 Task: Assign Ayush98111@gmail.com as Assignee of Child Issue ChildIssue0000000225 of Issue Issue0000000113 in Backlog  in Scrum Project Project0000000023 in Jira. Assign Mailaustralia7@gmail.com as Assignee of Child Issue ChildIssue0000000226 of Issue Issue0000000113 in Backlog  in Scrum Project Project0000000023 in Jira. Assign Mailaustralia7@gmail.com as Assignee of Child Issue ChildIssue0000000227 of Issue Issue0000000114 in Backlog  in Scrum Project Project0000000023 in Jira. Assign Mailaustralia7@gmail.com as Assignee of Child Issue ChildIssue0000000228 of Issue Issue0000000114 in Backlog  in Scrum Project Project0000000023 in Jira. Assign Mailaustralia7@gmail.com as Assignee of Child Issue ChildIssue0000000229 of Issue Issue0000000115 in Backlog  in Scrum Project Project0000000023 in Jira
Action: Mouse moved to (576, 391)
Screenshot: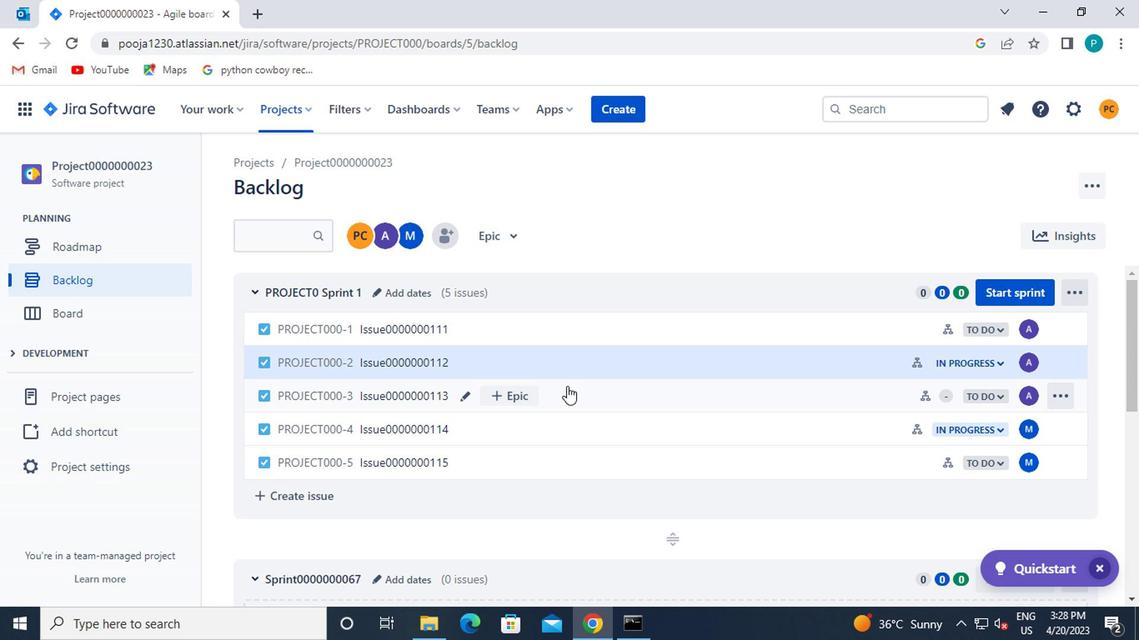 
Action: Mouse pressed left at (576, 391)
Screenshot: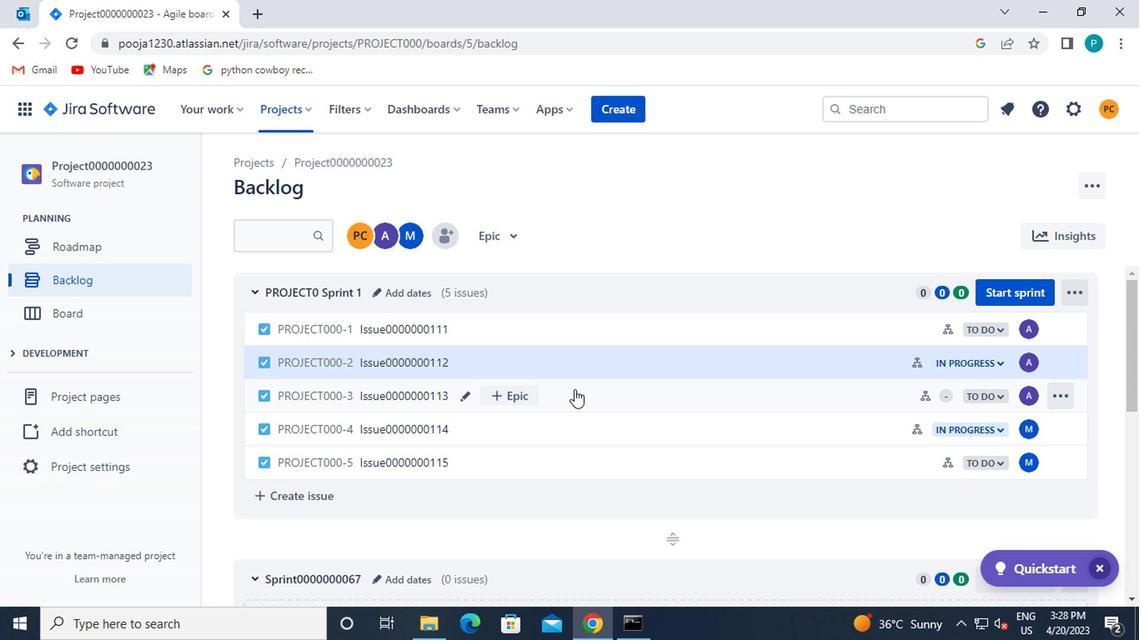 
Action: Mouse moved to (835, 361)
Screenshot: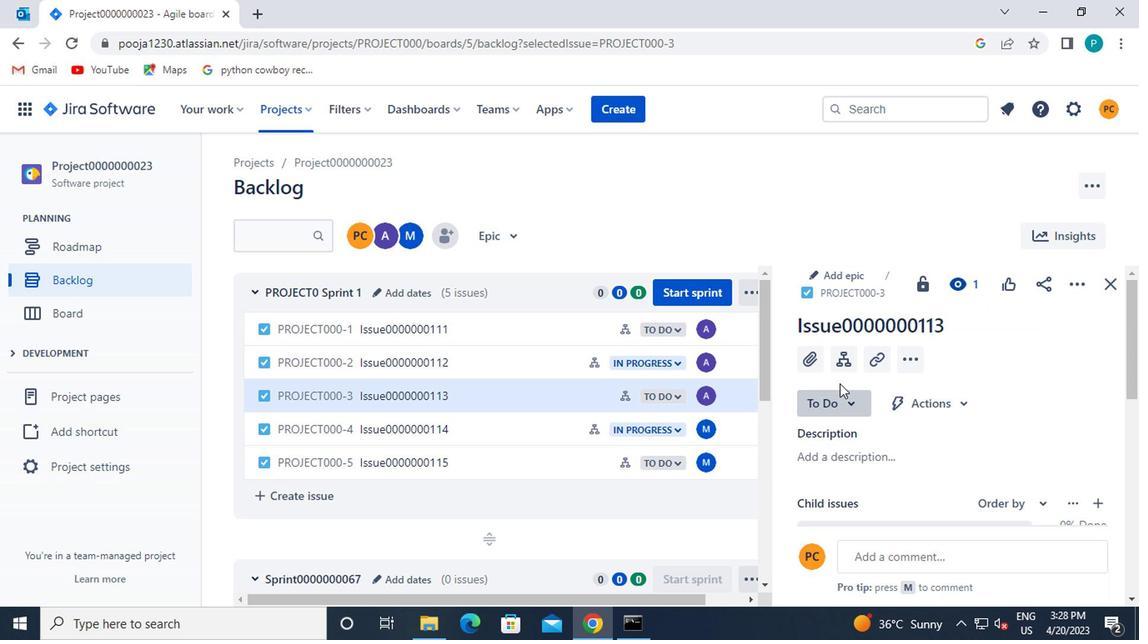 
Action: Mouse pressed left at (835, 361)
Screenshot: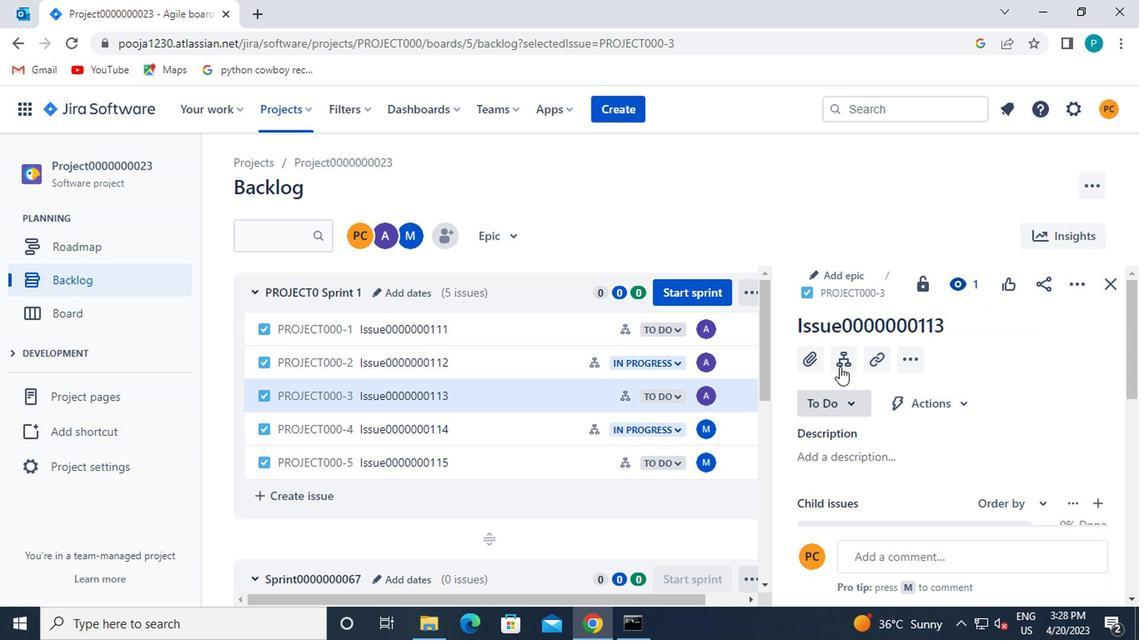 
Action: Mouse moved to (1051, 367)
Screenshot: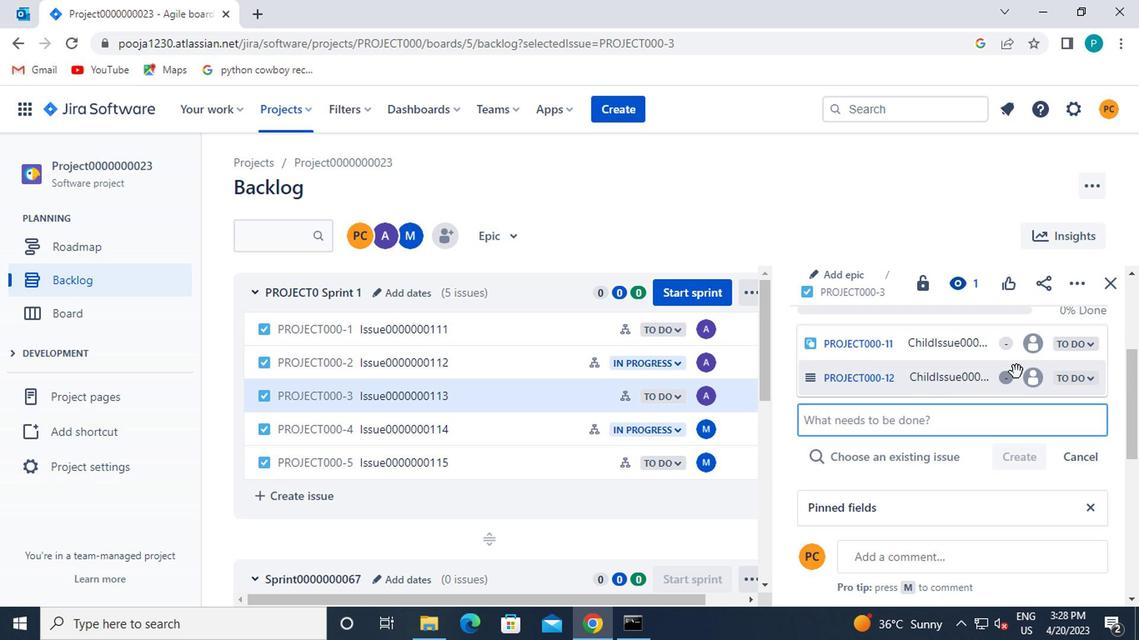 
Action: Mouse scrolled (1051, 367) with delta (0, 0)
Screenshot: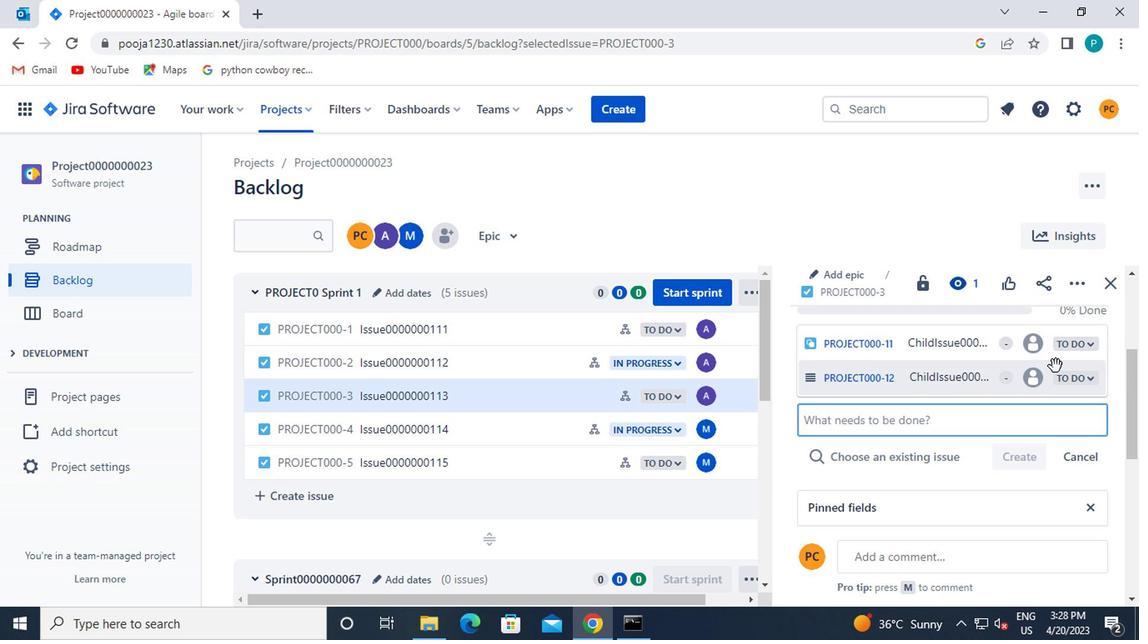 
Action: Mouse moved to (1089, 431)
Screenshot: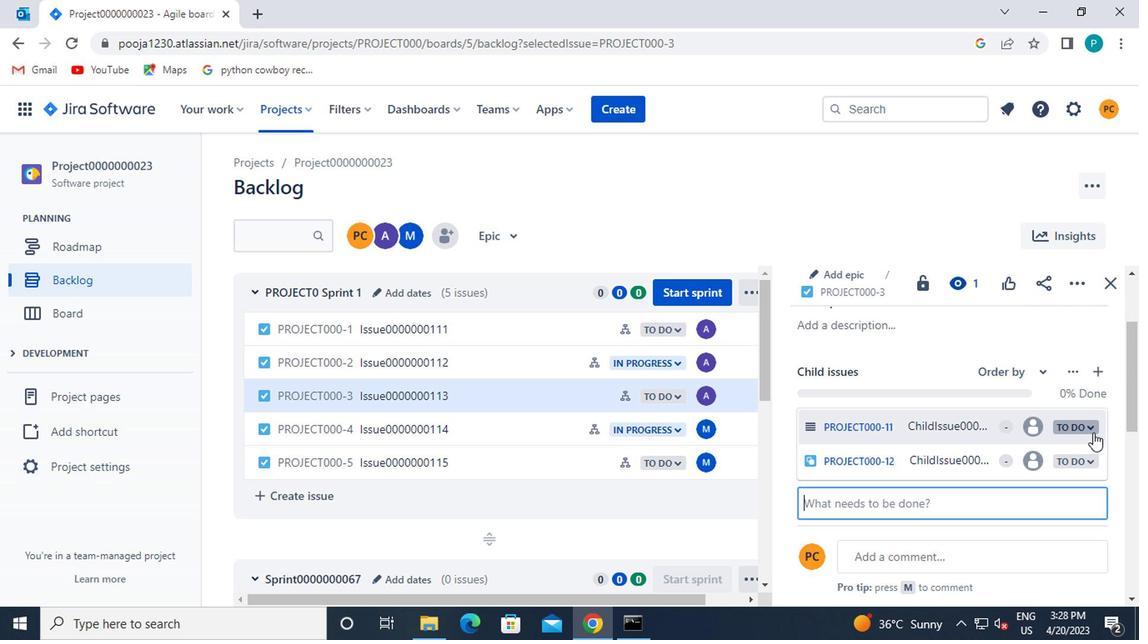 
Action: Mouse pressed left at (1089, 431)
Screenshot: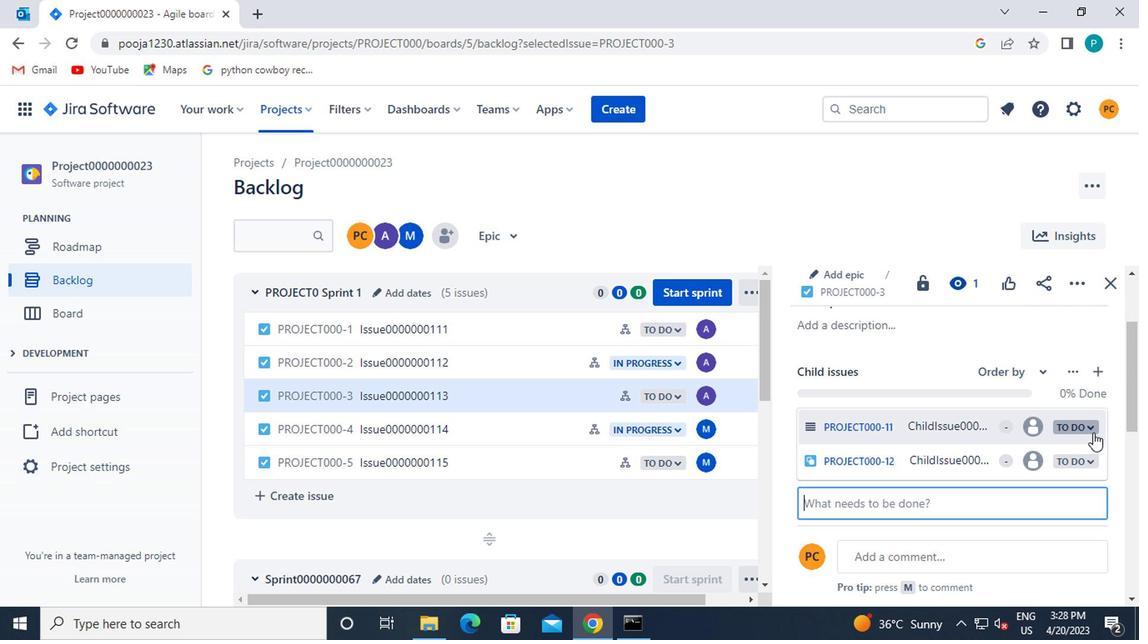 
Action: Mouse moved to (990, 490)
Screenshot: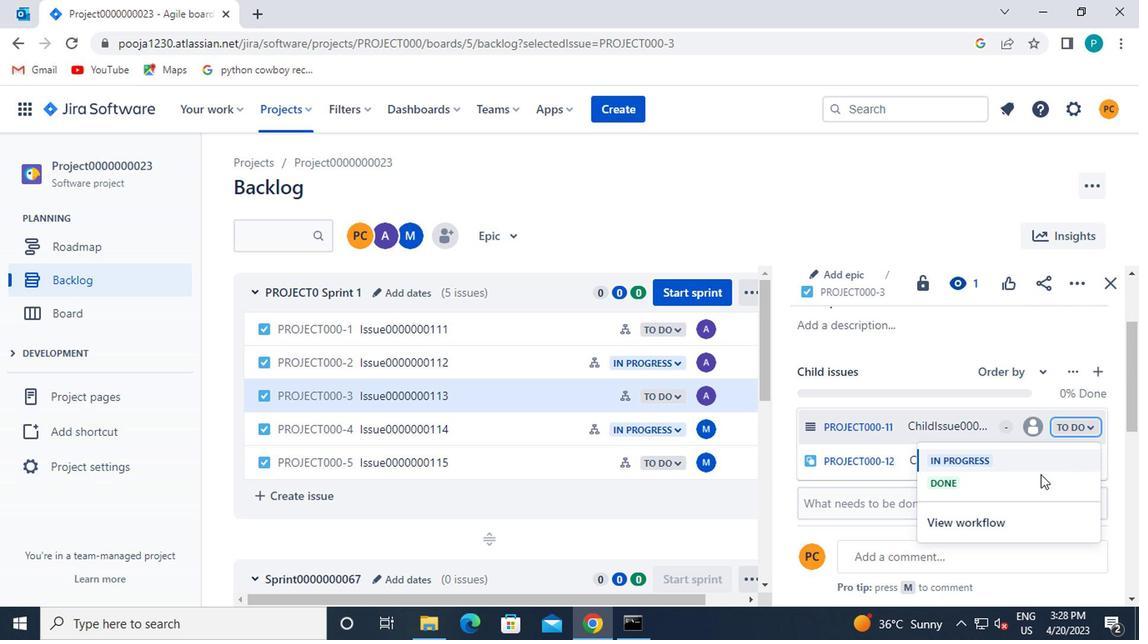 
Action: Mouse scrolled (990, 489) with delta (0, -1)
Screenshot: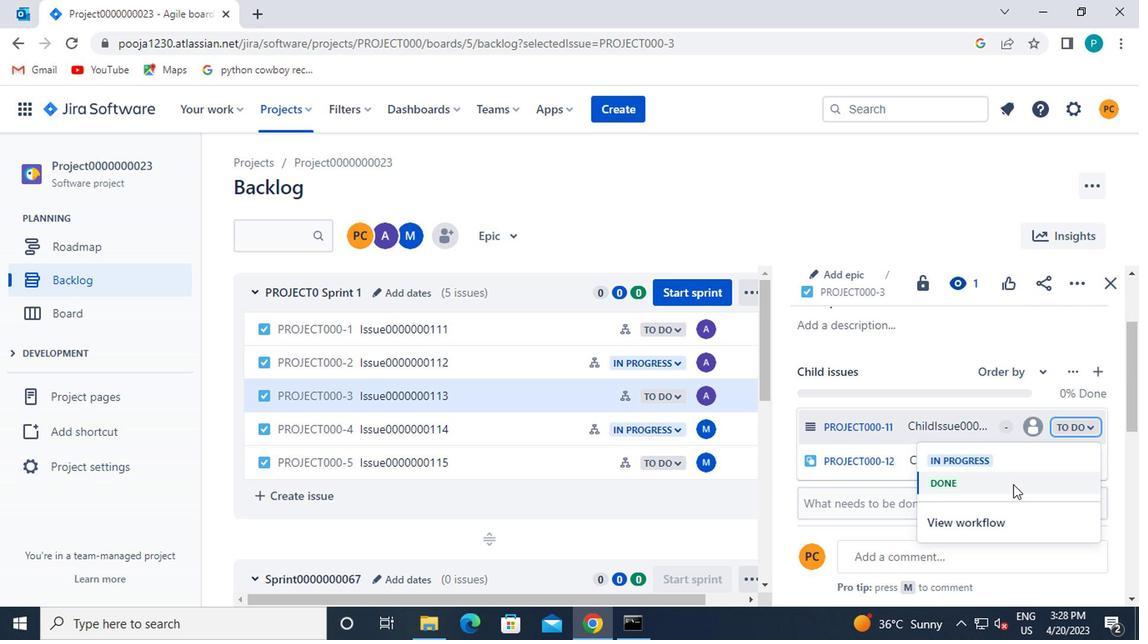 
Action: Mouse scrolled (990, 489) with delta (0, -1)
Screenshot: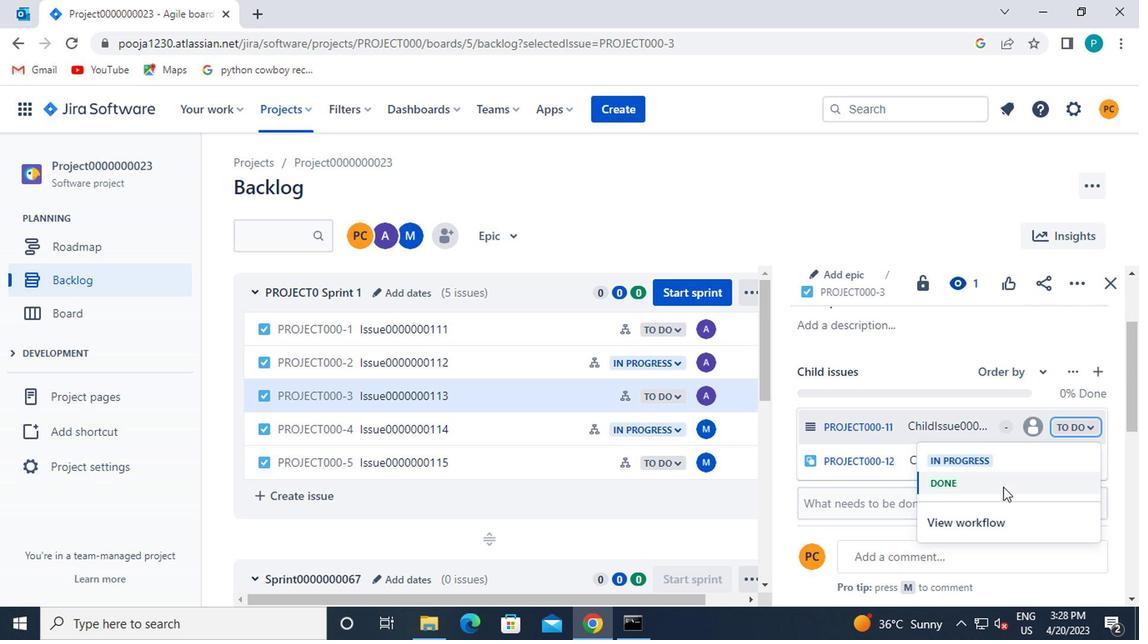 
Action: Mouse moved to (1035, 427)
Screenshot: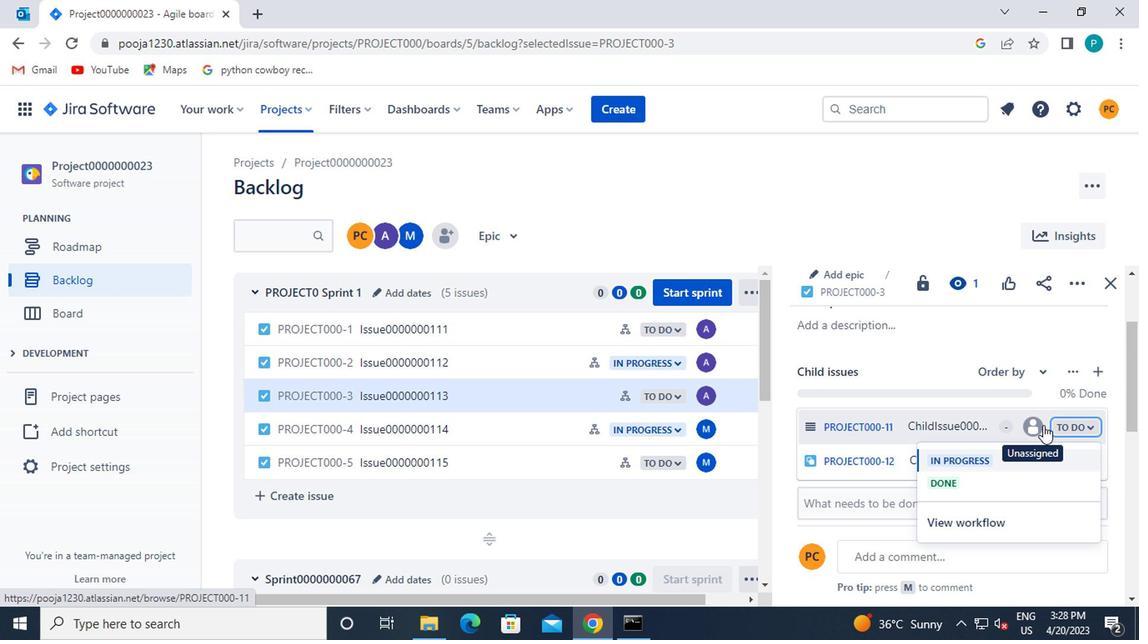 
Action: Mouse pressed left at (1035, 427)
Screenshot: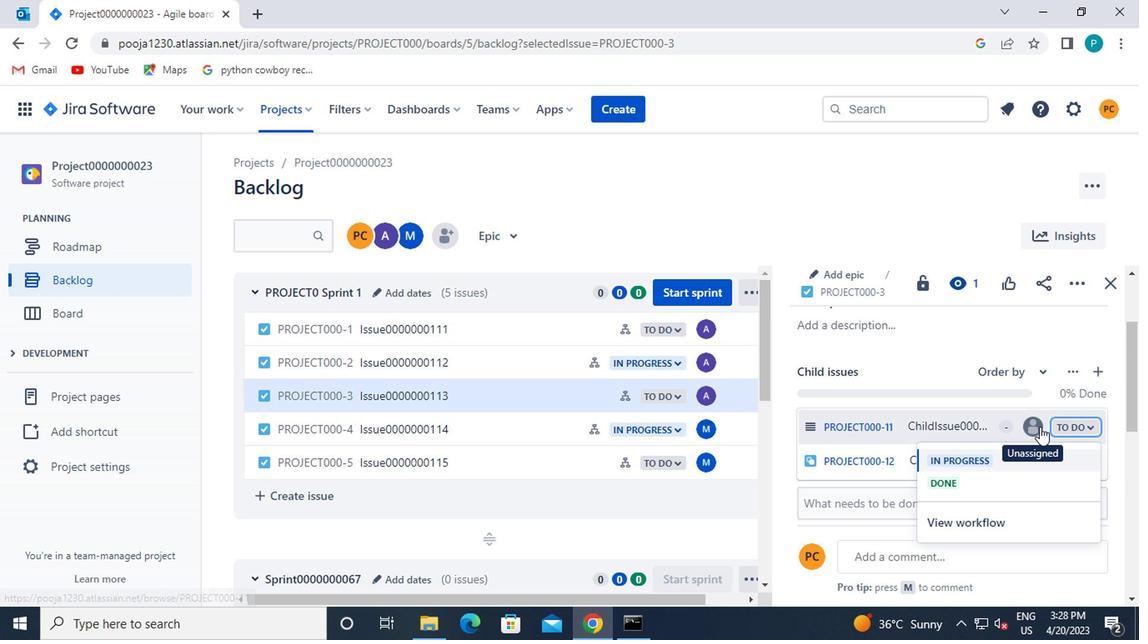 
Action: Mouse moved to (899, 452)
Screenshot: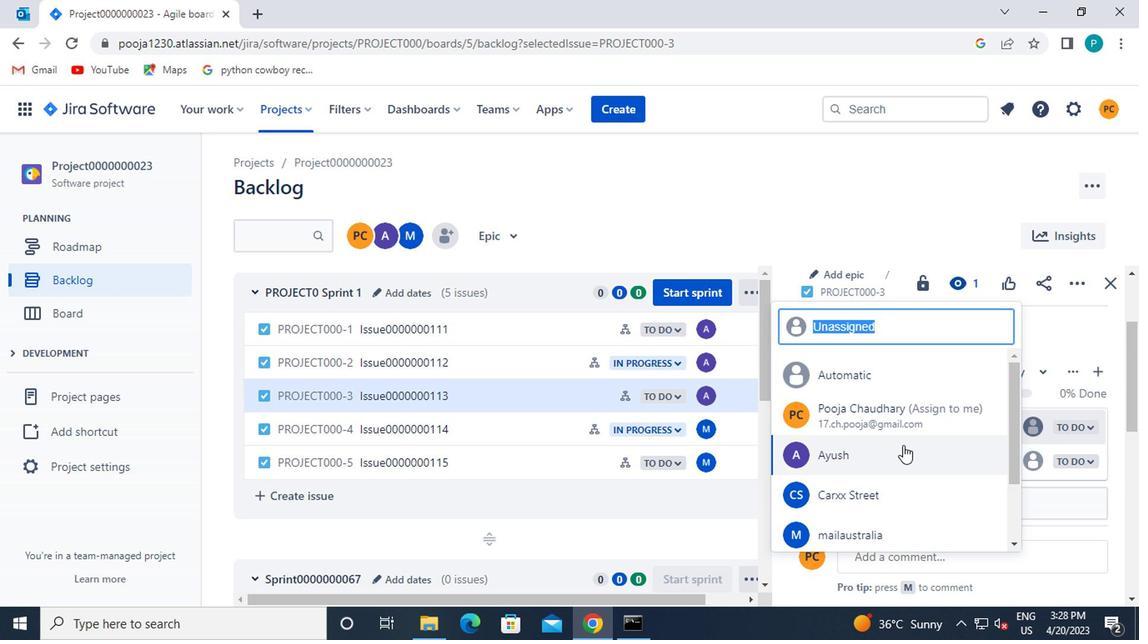 
Action: Mouse pressed left at (899, 452)
Screenshot: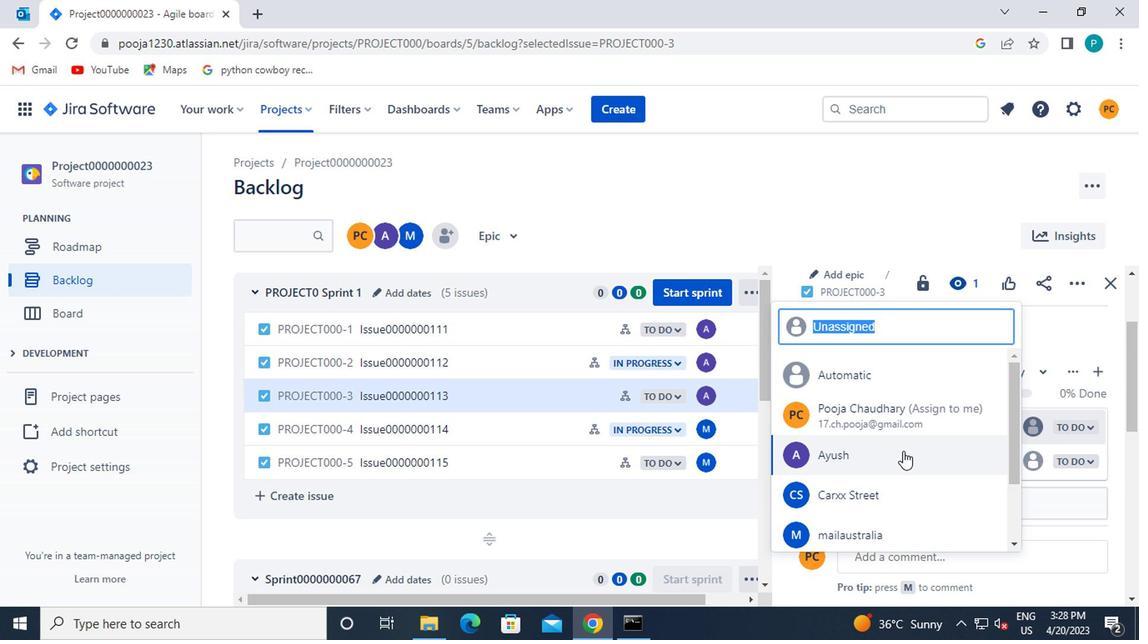 
Action: Mouse moved to (1022, 462)
Screenshot: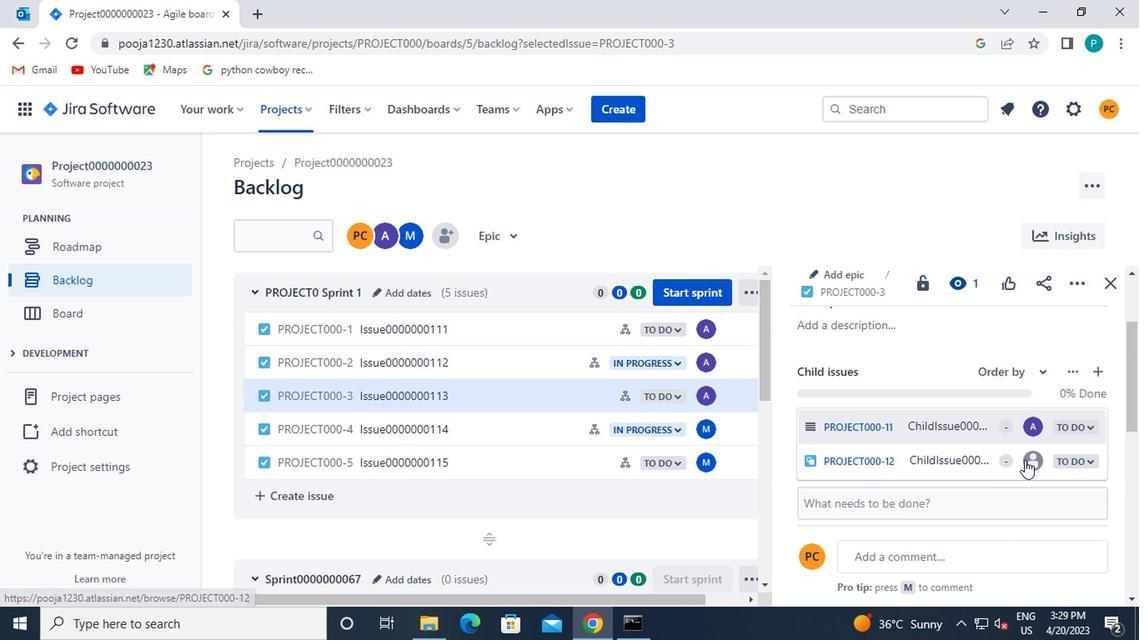 
Action: Mouse pressed left at (1022, 462)
Screenshot: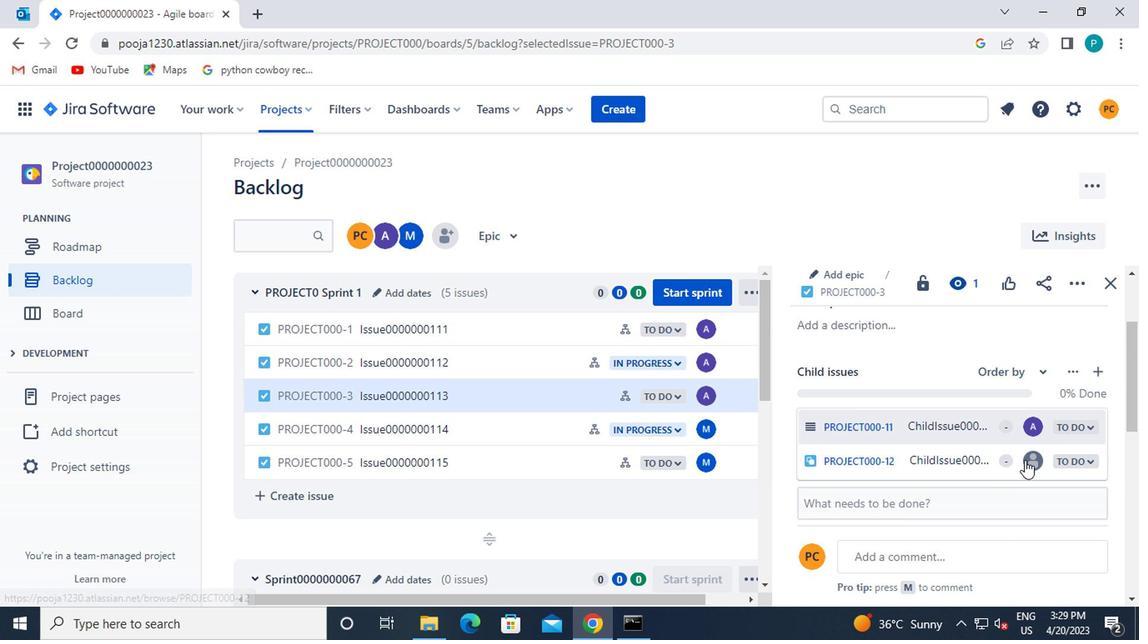 
Action: Mouse moved to (939, 462)
Screenshot: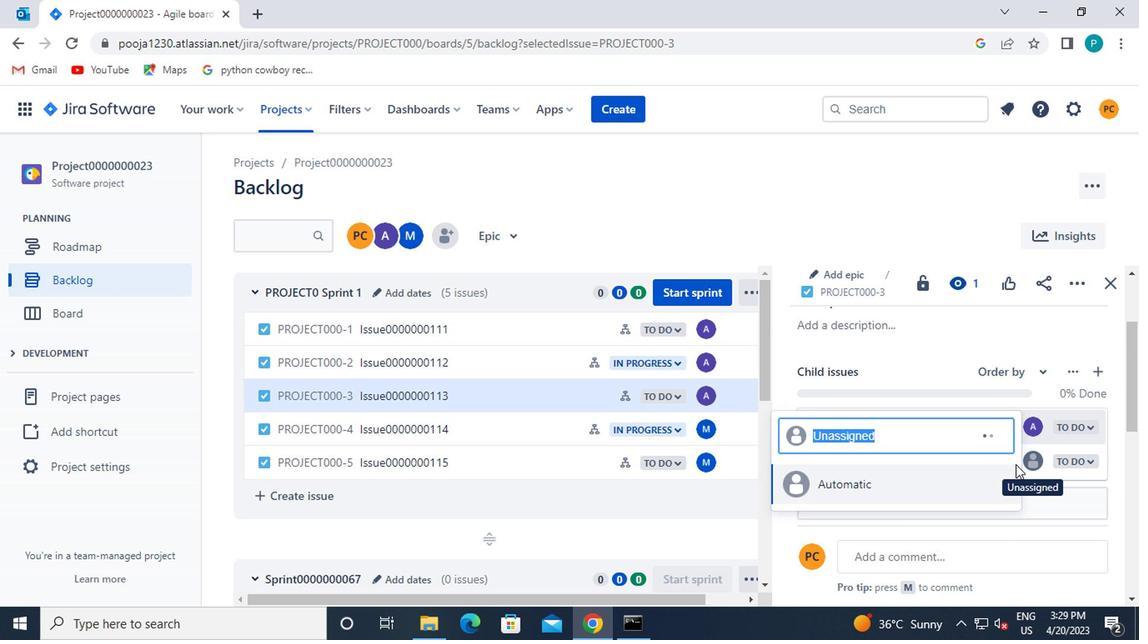 
Action: Mouse scrolled (939, 462) with delta (0, 0)
Screenshot: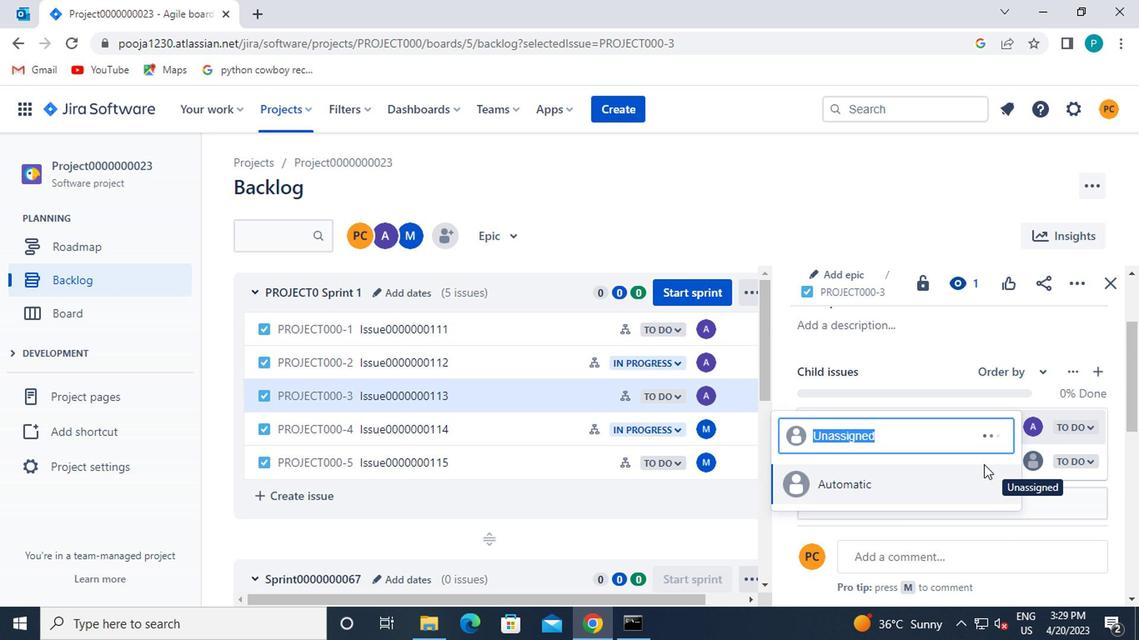 
Action: Mouse scrolled (939, 462) with delta (0, 0)
Screenshot: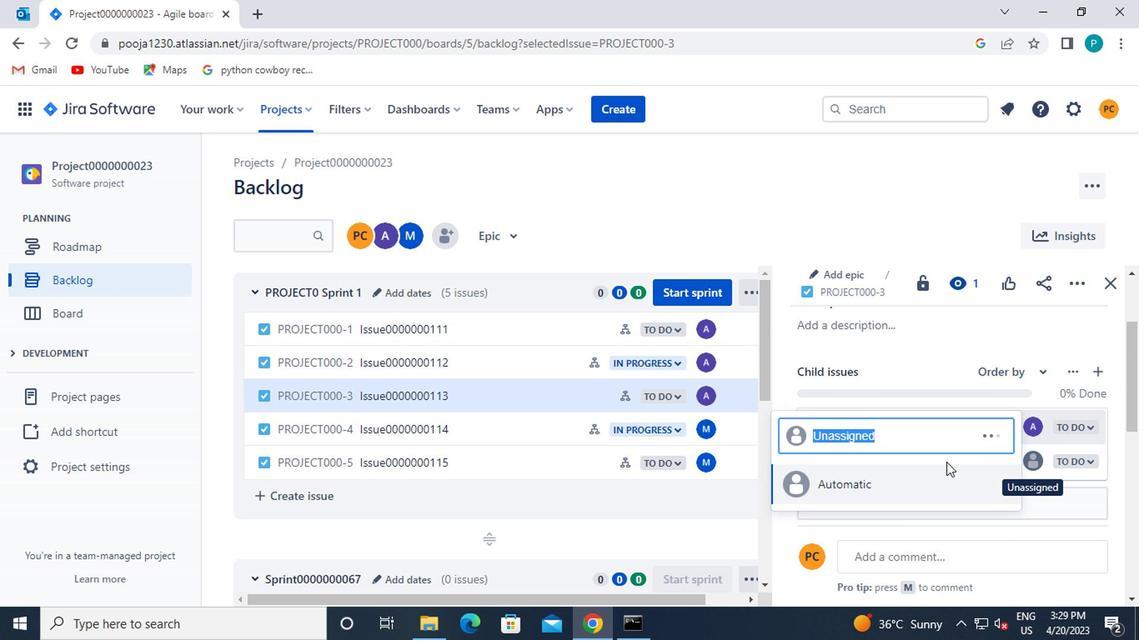 
Action: Mouse moved to (908, 484)
Screenshot: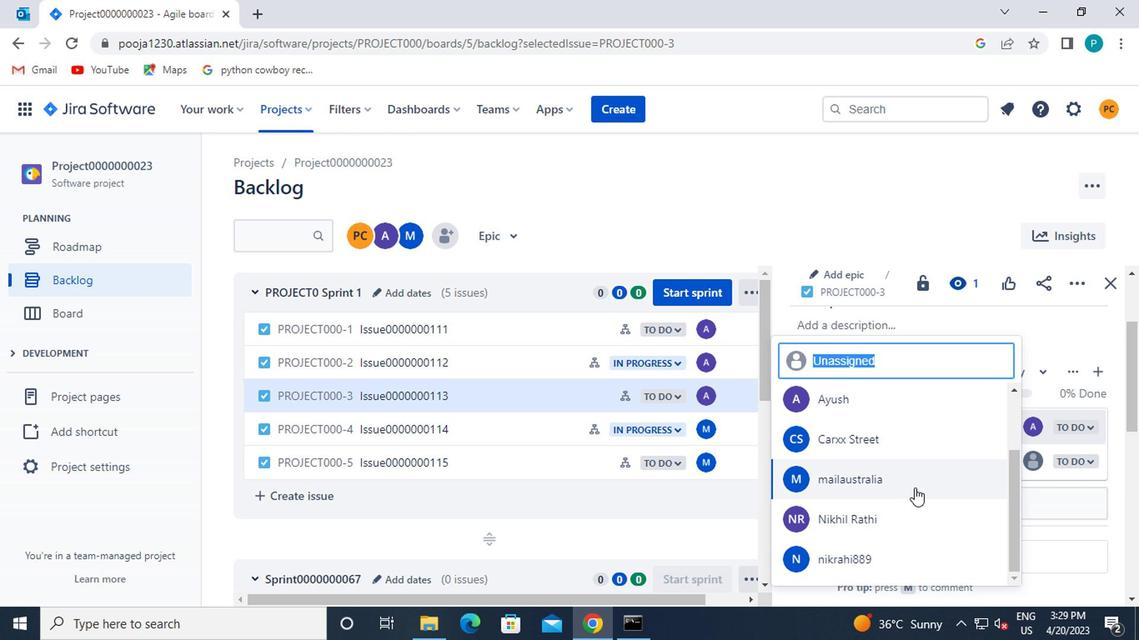 
Action: Mouse pressed left at (908, 484)
Screenshot: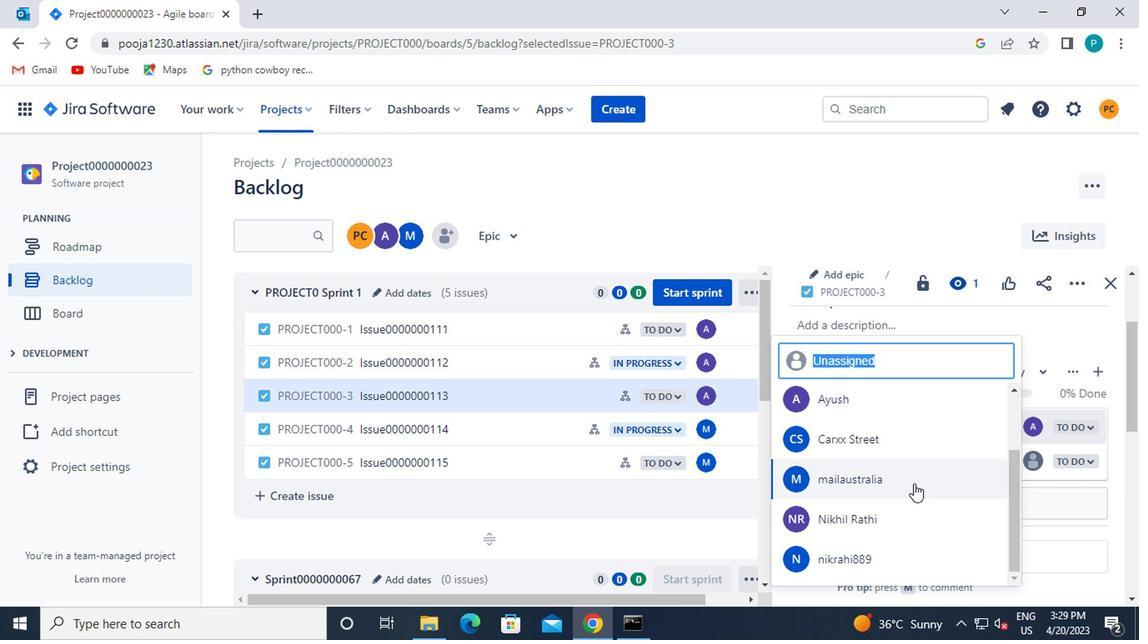 
Action: Mouse moved to (531, 430)
Screenshot: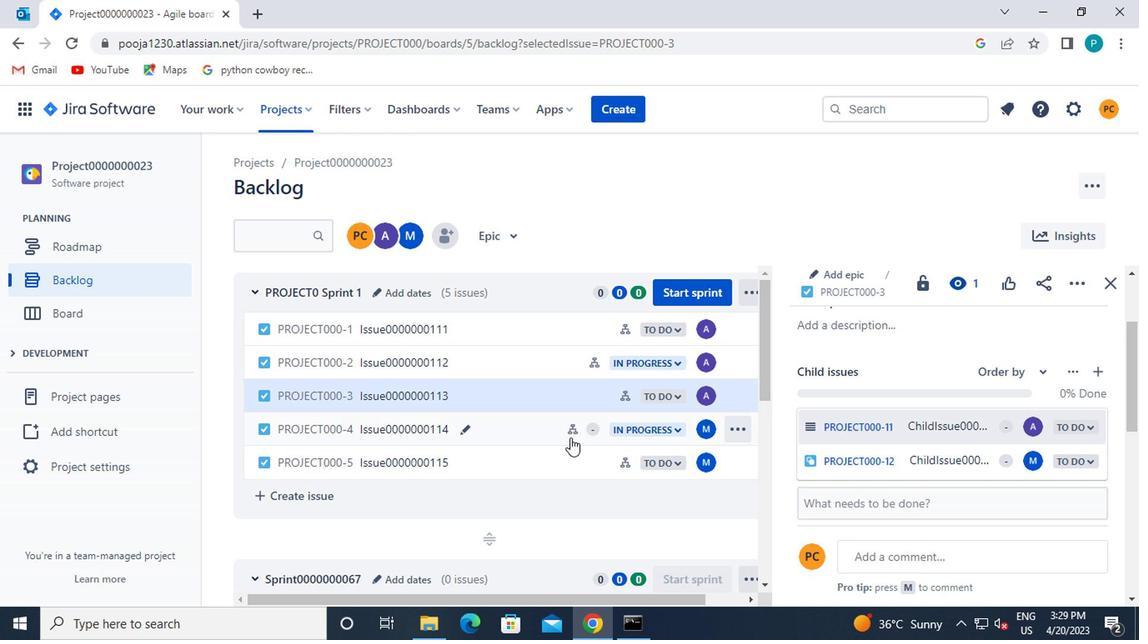 
Action: Mouse pressed left at (531, 430)
Screenshot: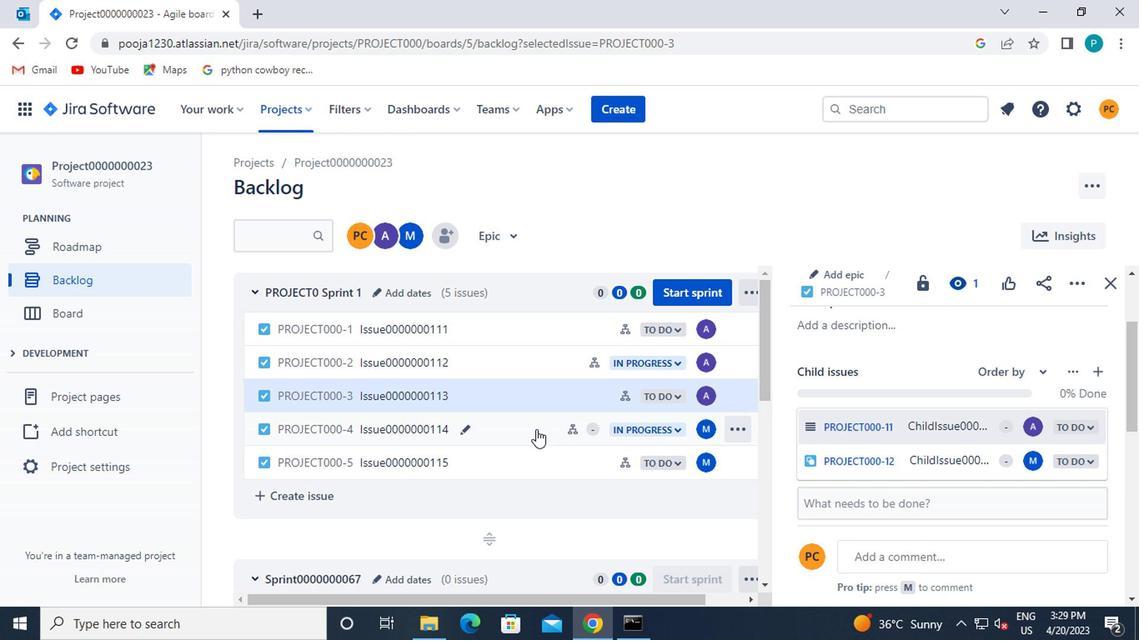 
Action: Mouse moved to (843, 366)
Screenshot: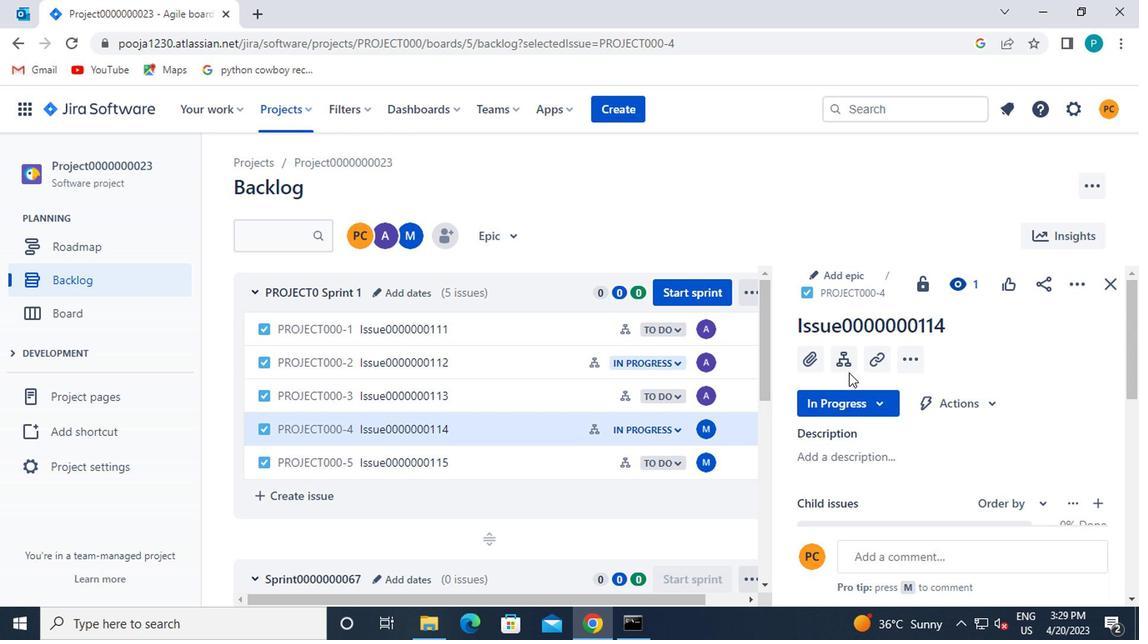 
Action: Mouse pressed left at (843, 366)
Screenshot: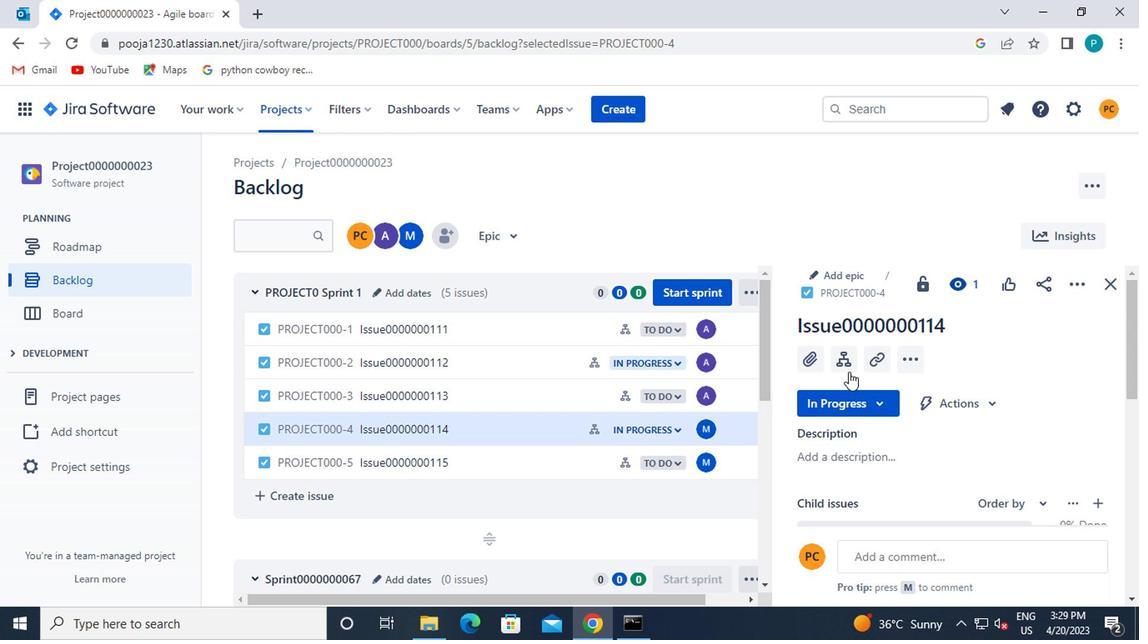 
Action: Mouse moved to (1026, 350)
Screenshot: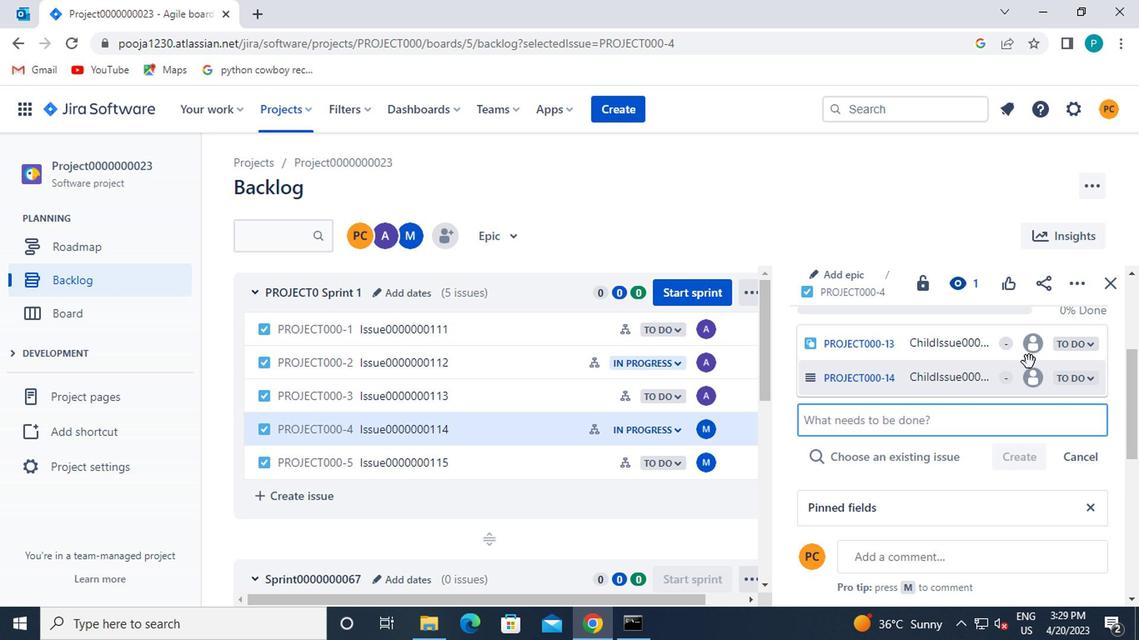 
Action: Mouse pressed left at (1026, 350)
Screenshot: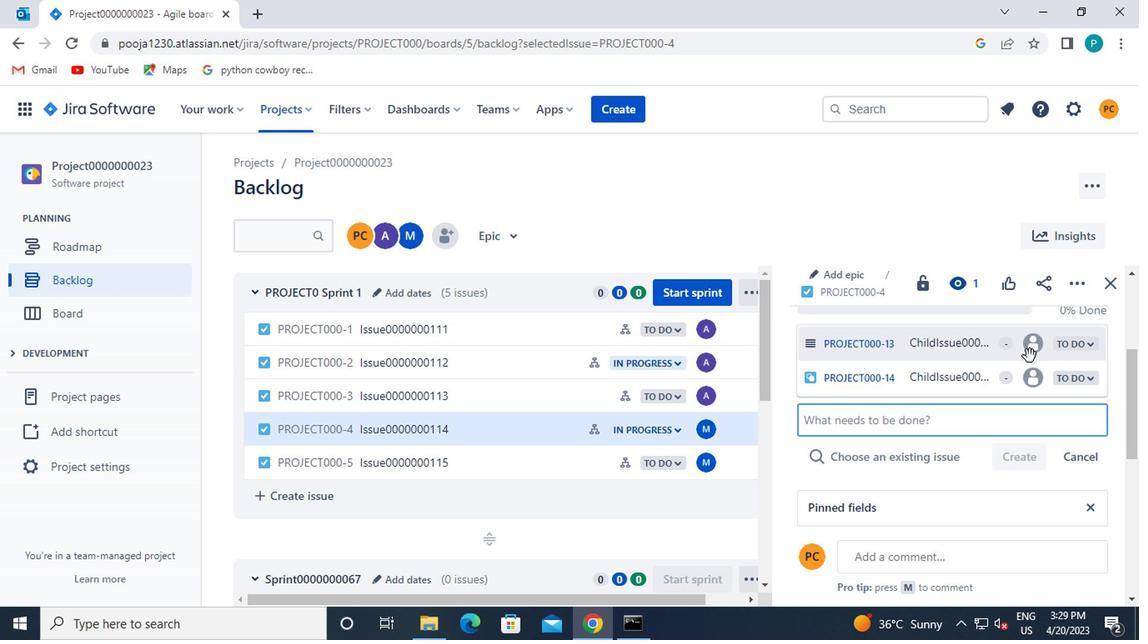 
Action: Mouse moved to (942, 376)
Screenshot: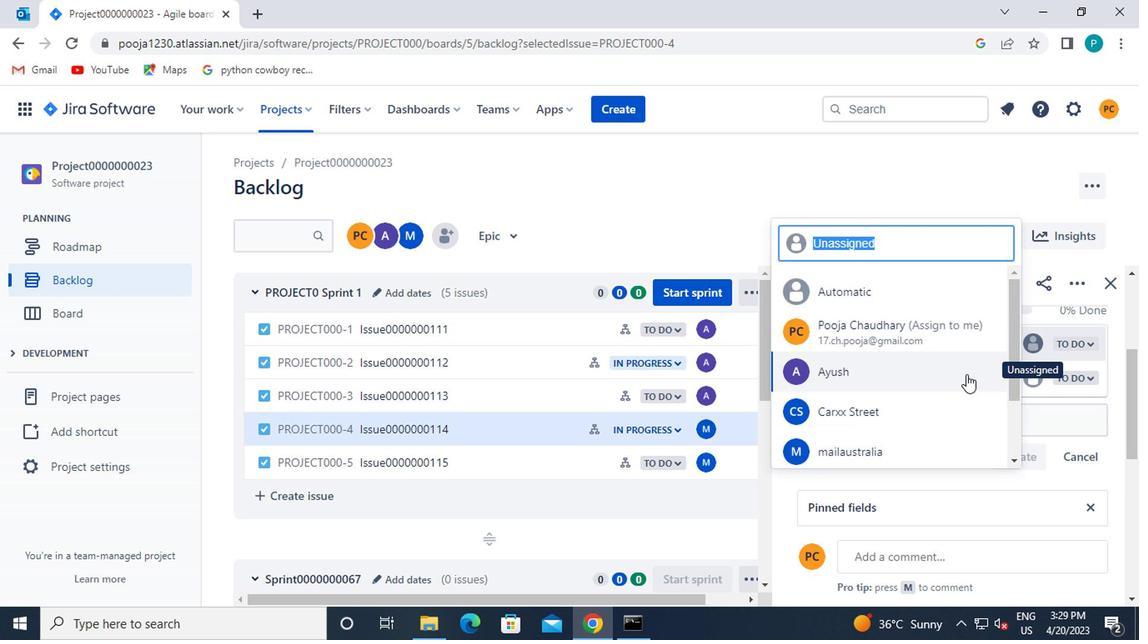
Action: Mouse scrolled (942, 375) with delta (0, 0)
Screenshot: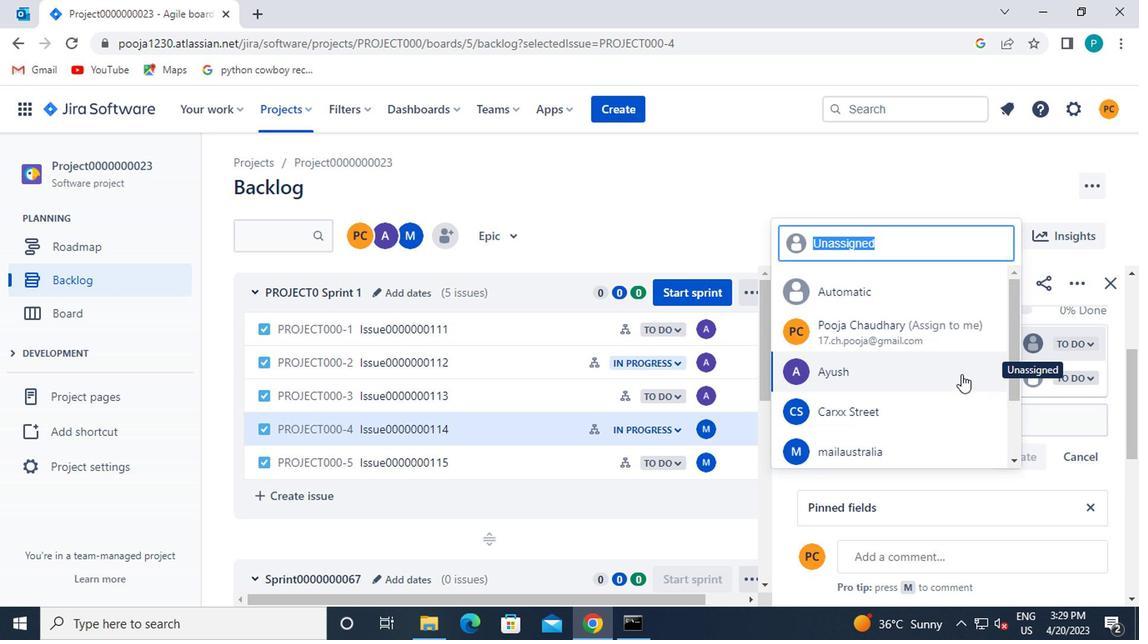 
Action: Mouse scrolled (942, 375) with delta (0, 0)
Screenshot: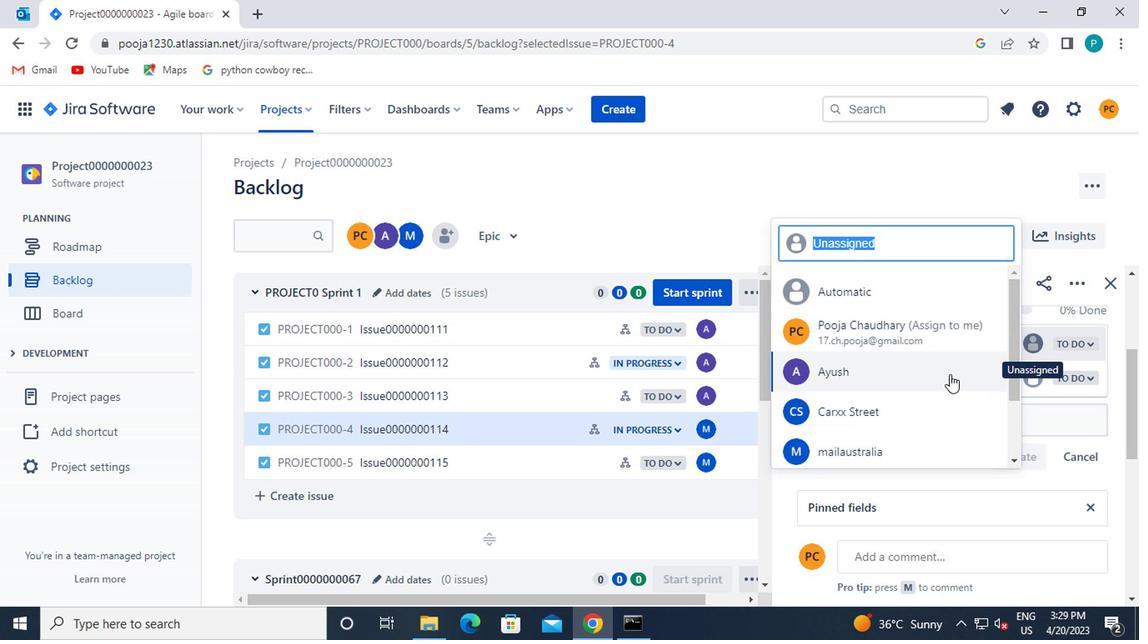 
Action: Mouse scrolled (942, 375) with delta (0, 0)
Screenshot: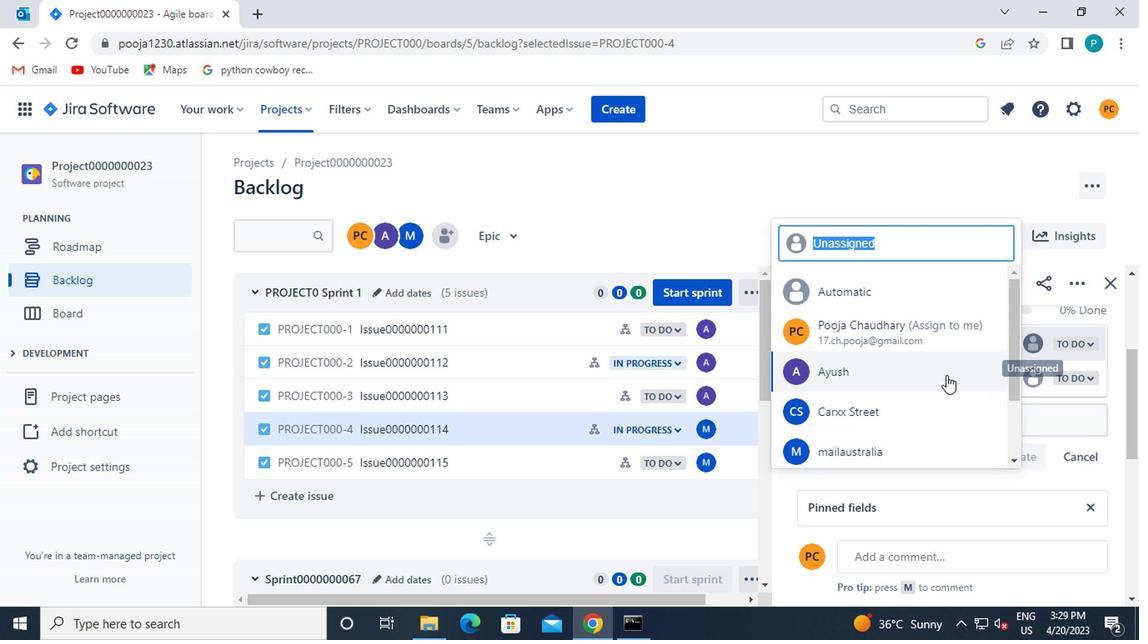 
Action: Mouse moved to (873, 367)
Screenshot: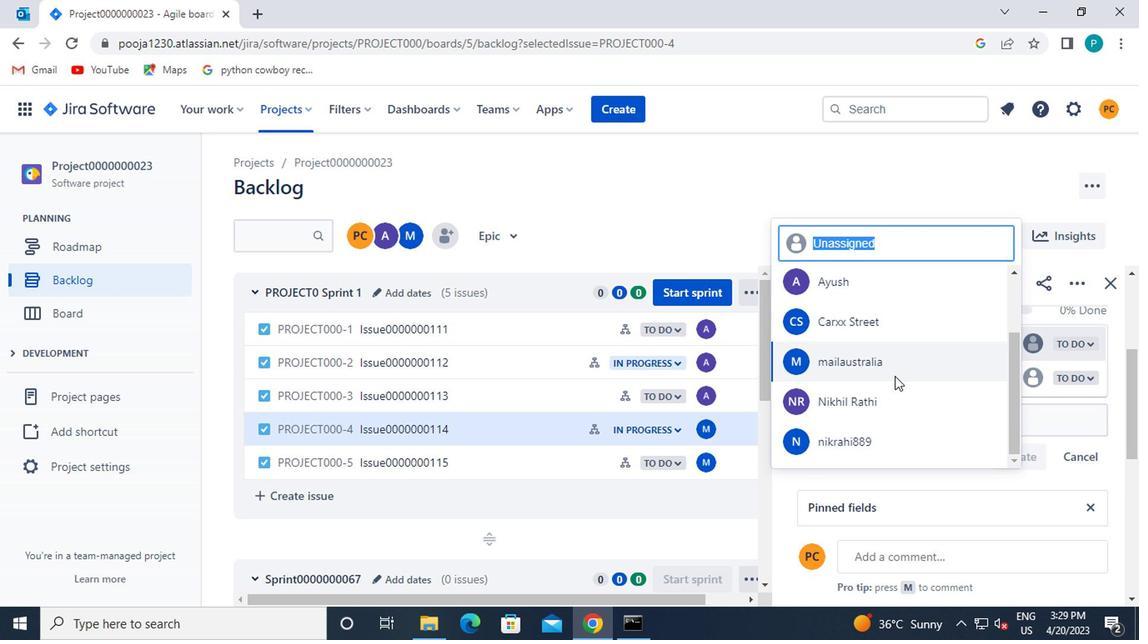 
Action: Mouse pressed left at (873, 367)
Screenshot: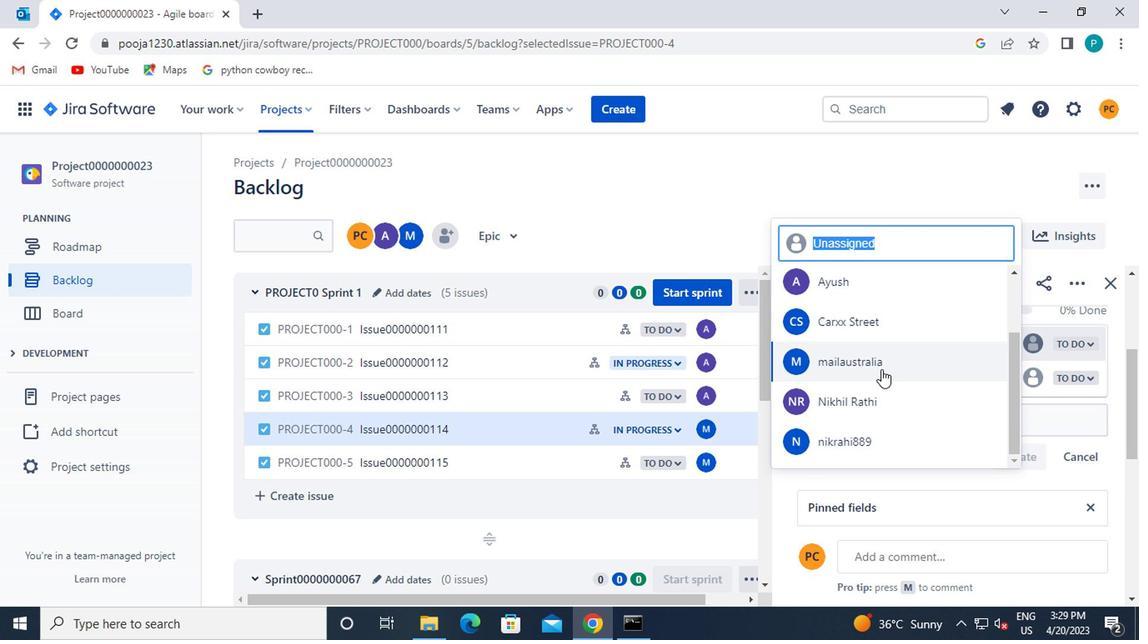 
Action: Mouse moved to (1034, 383)
Screenshot: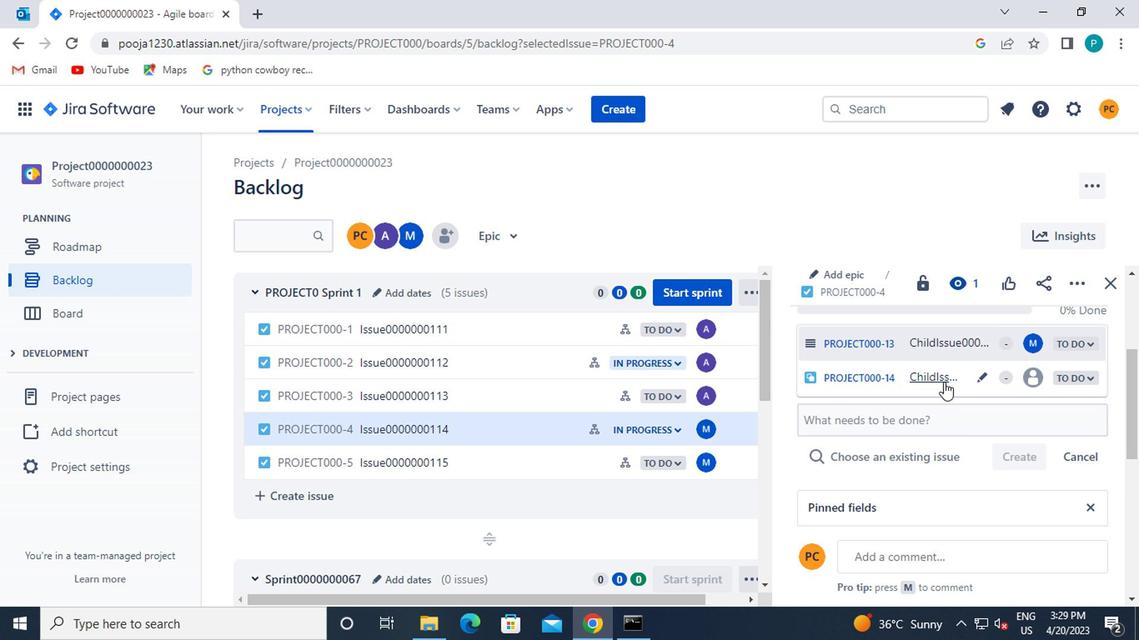 
Action: Mouse pressed left at (1034, 383)
Screenshot: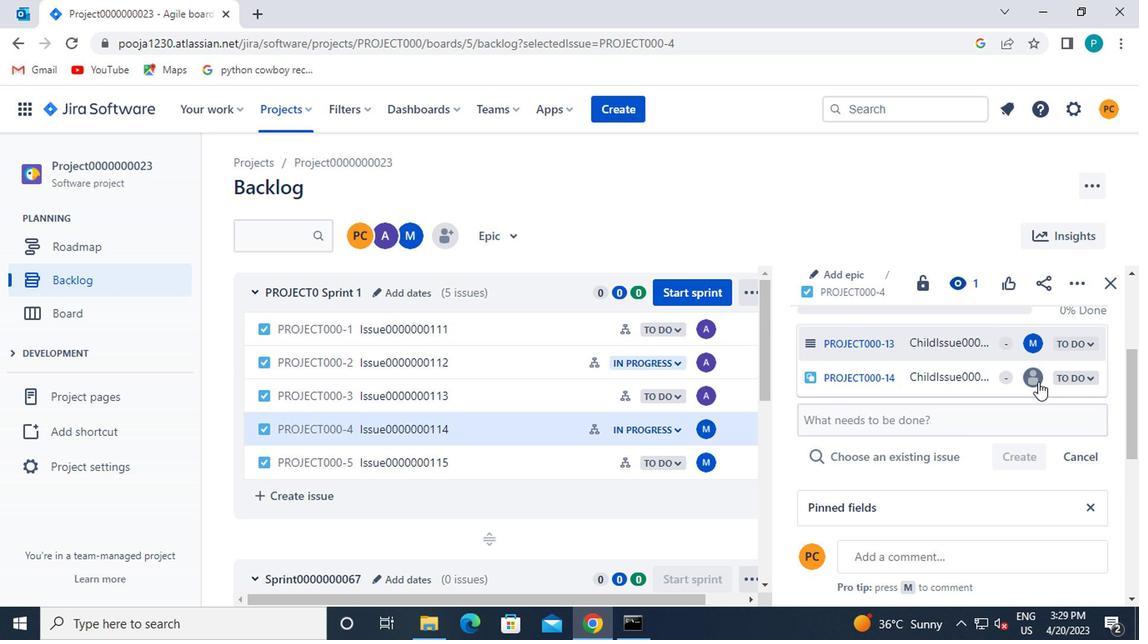 
Action: Mouse moved to (912, 391)
Screenshot: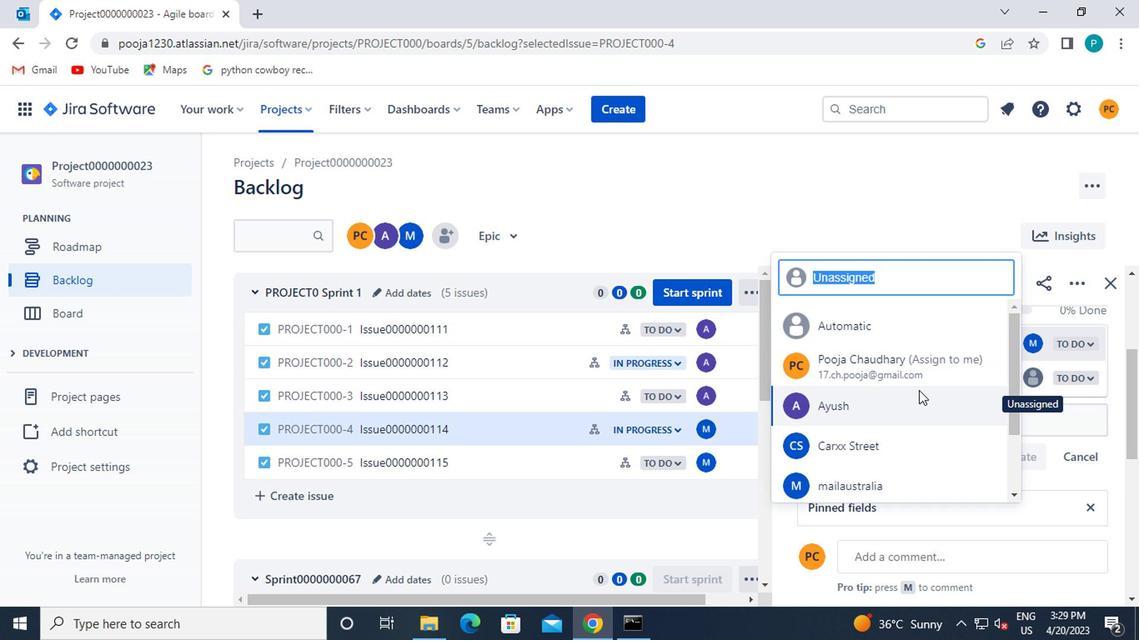 
Action: Mouse scrolled (912, 390) with delta (0, -1)
Screenshot: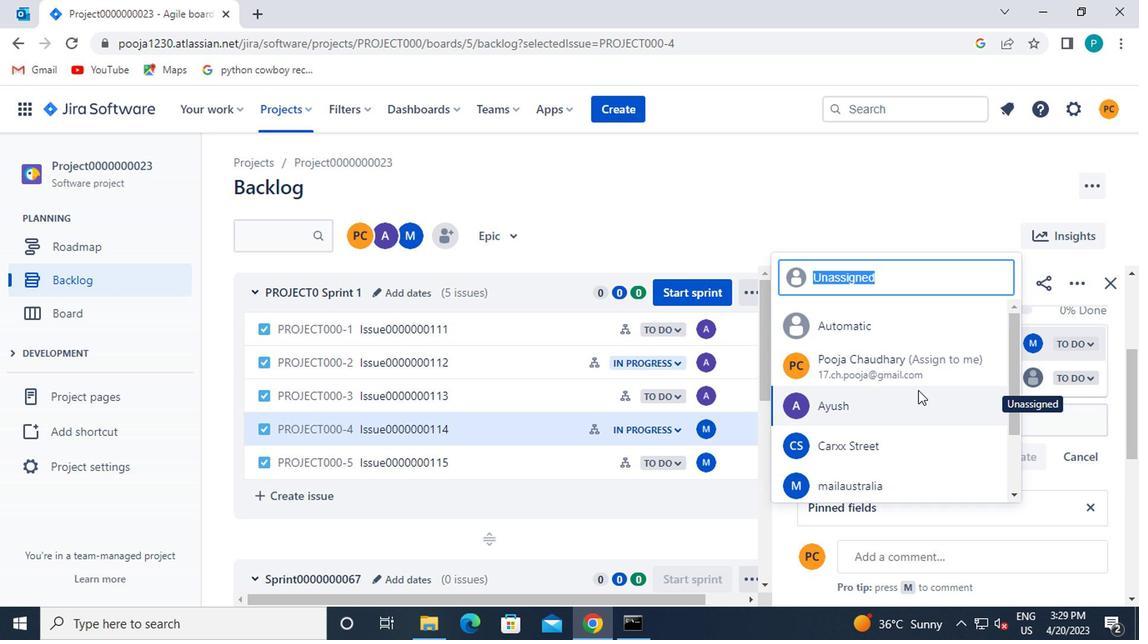 
Action: Mouse scrolled (912, 390) with delta (0, -1)
Screenshot: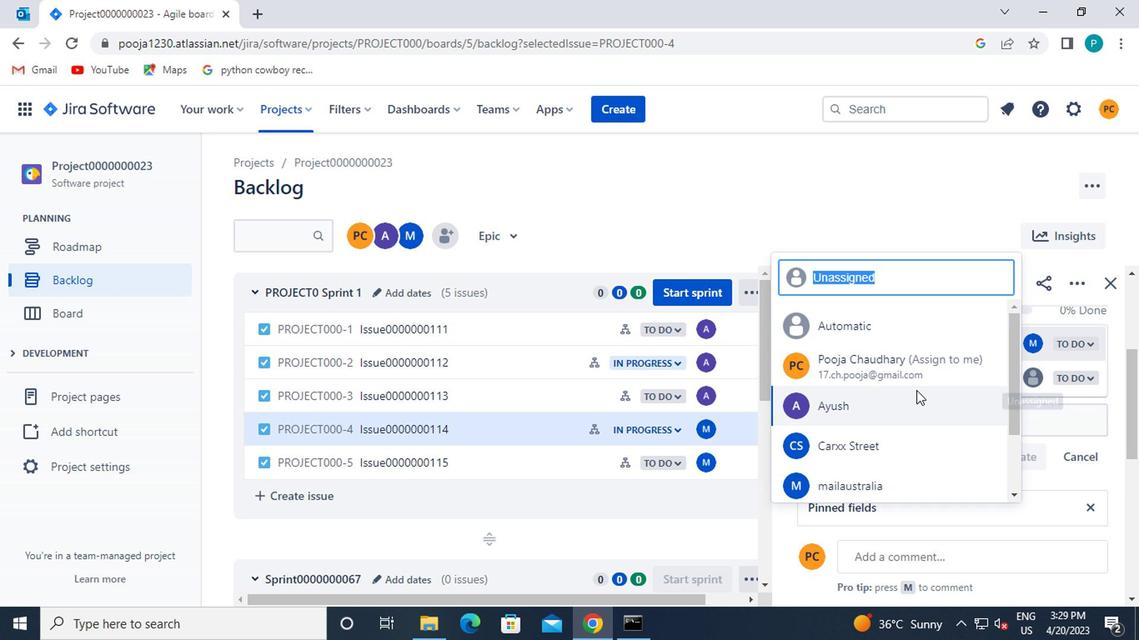 
Action: Mouse moved to (911, 396)
Screenshot: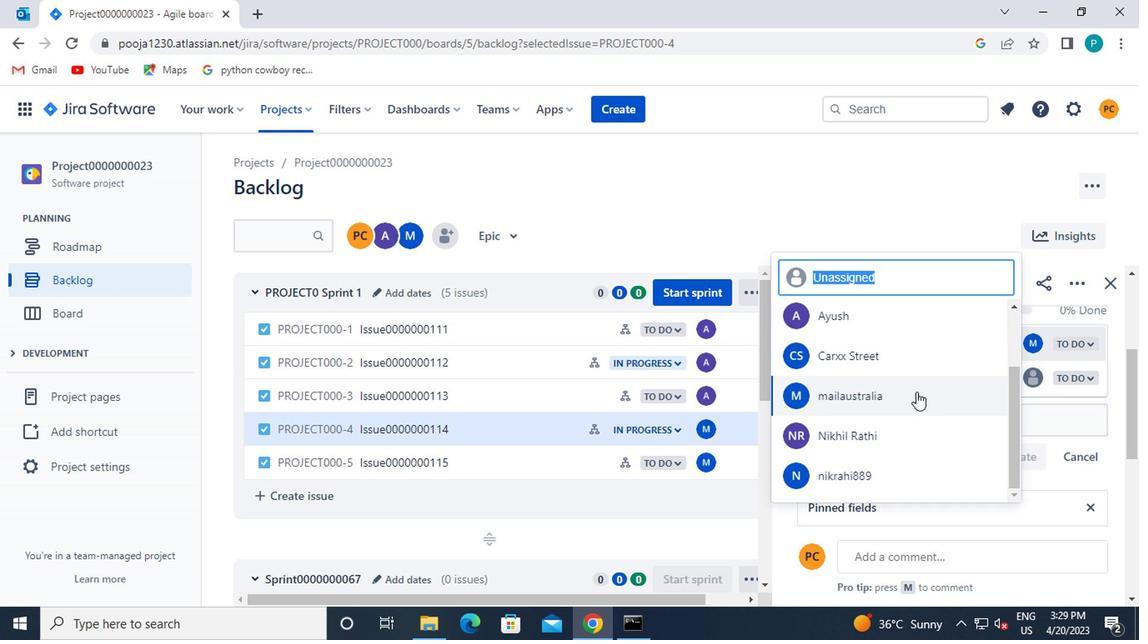 
Action: Mouse pressed left at (911, 396)
Screenshot: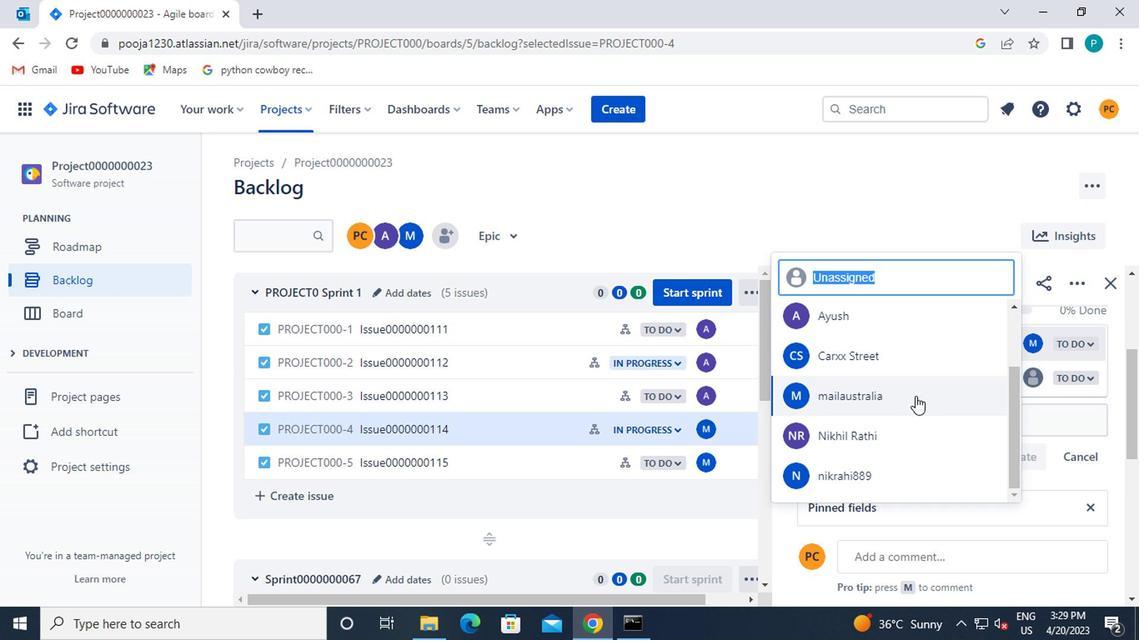 
Action: Mouse moved to (554, 463)
Screenshot: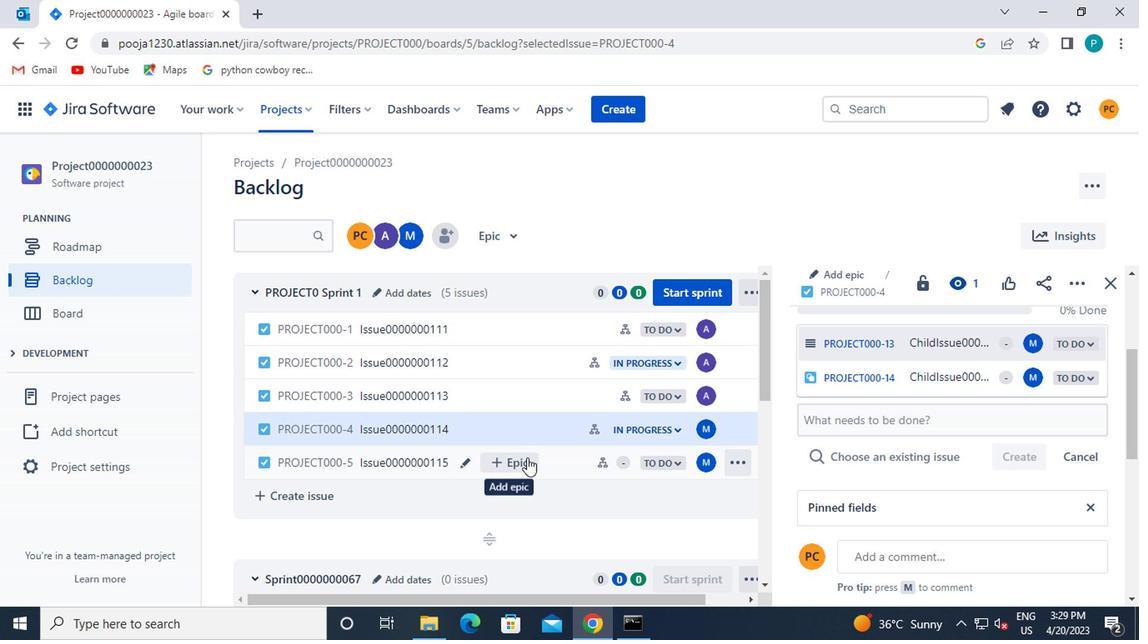 
Action: Mouse pressed left at (554, 463)
Screenshot: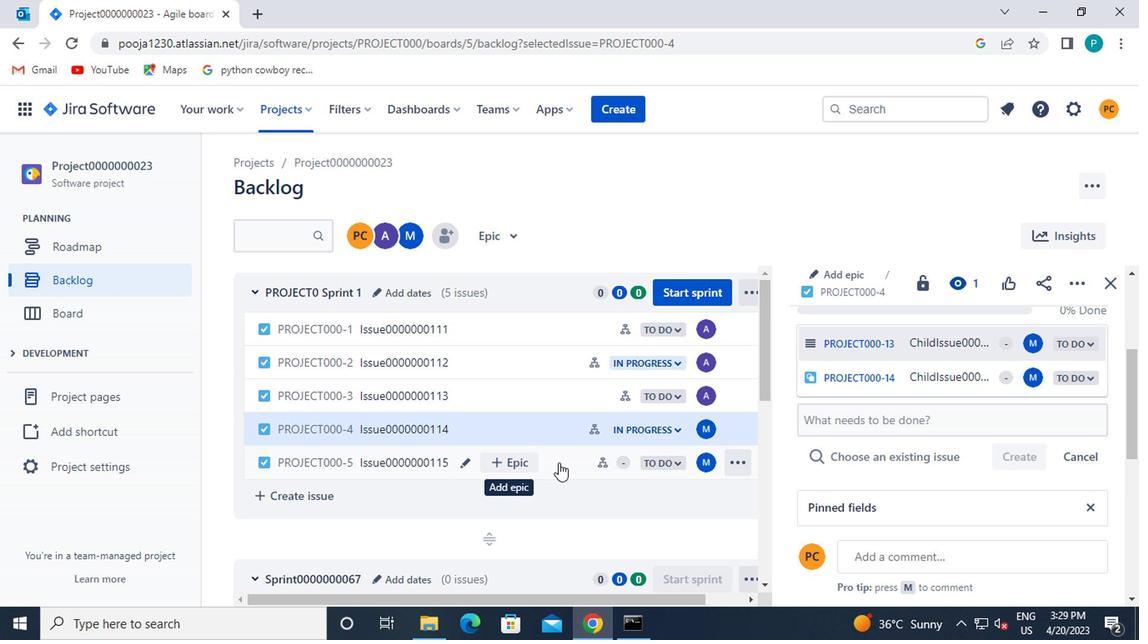 
Action: Mouse moved to (838, 367)
Screenshot: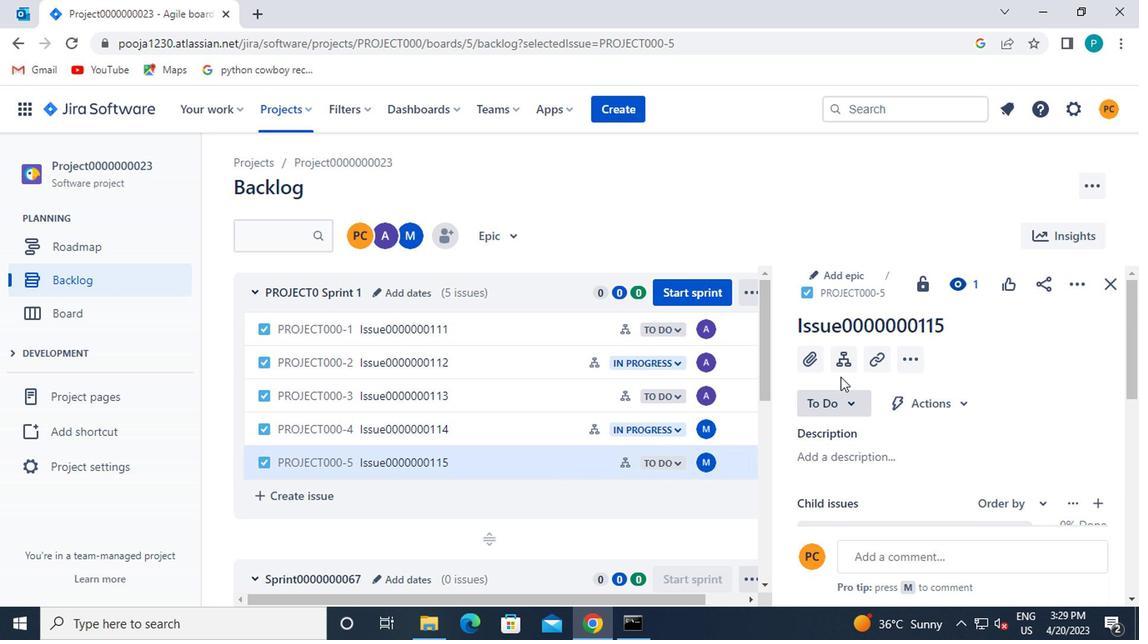 
Action: Mouse pressed left at (838, 367)
Screenshot: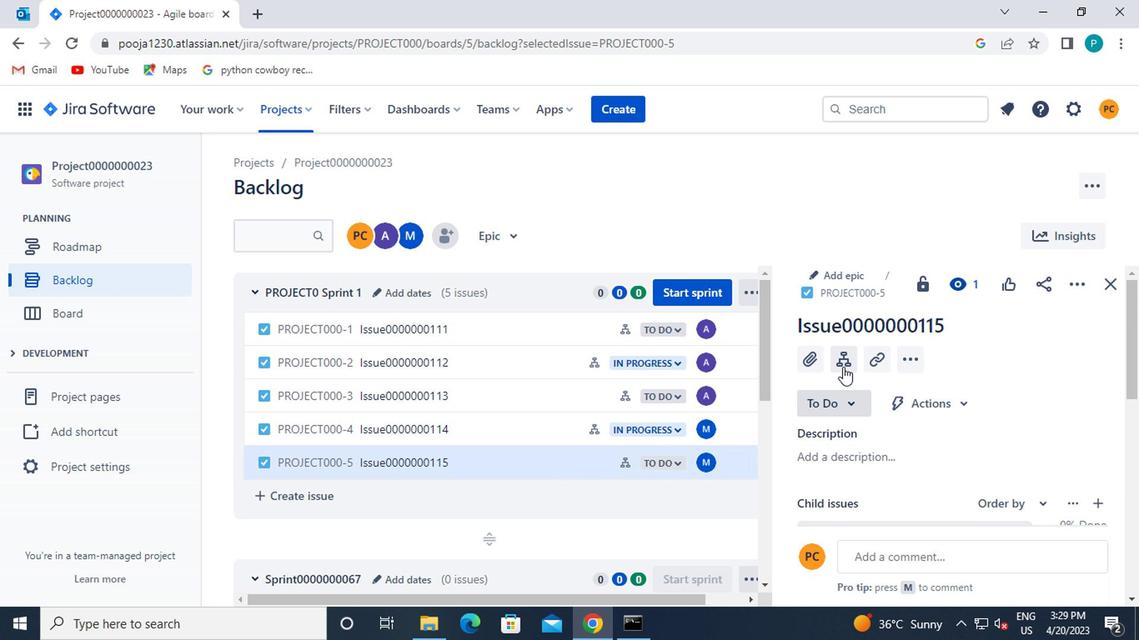 
Action: Mouse moved to (1028, 354)
Screenshot: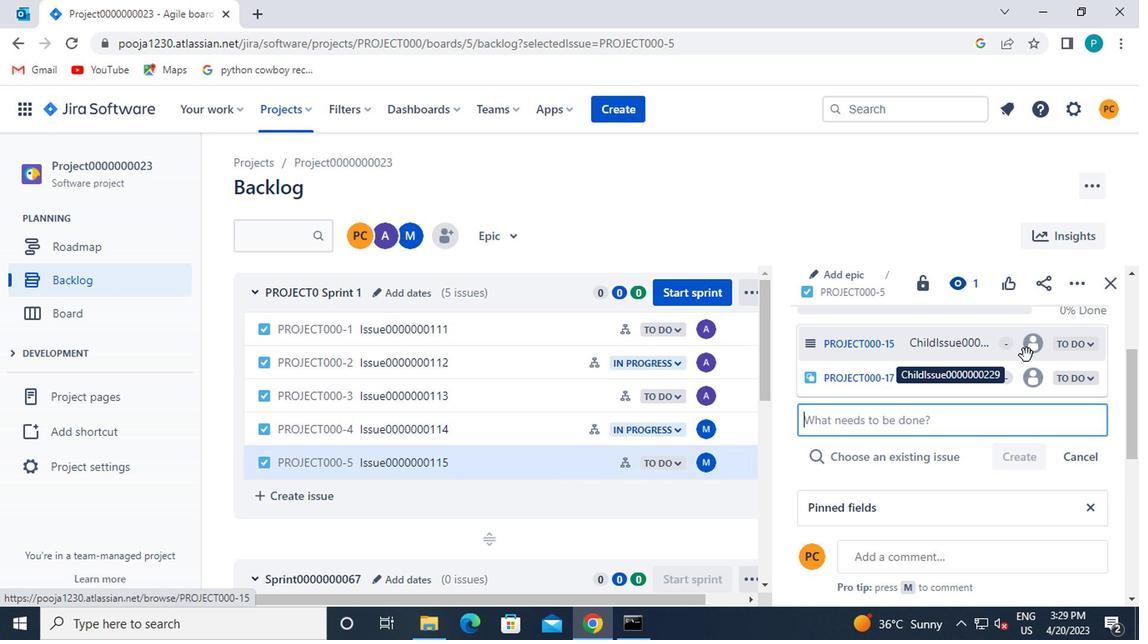 
Action: Mouse pressed left at (1028, 354)
Screenshot: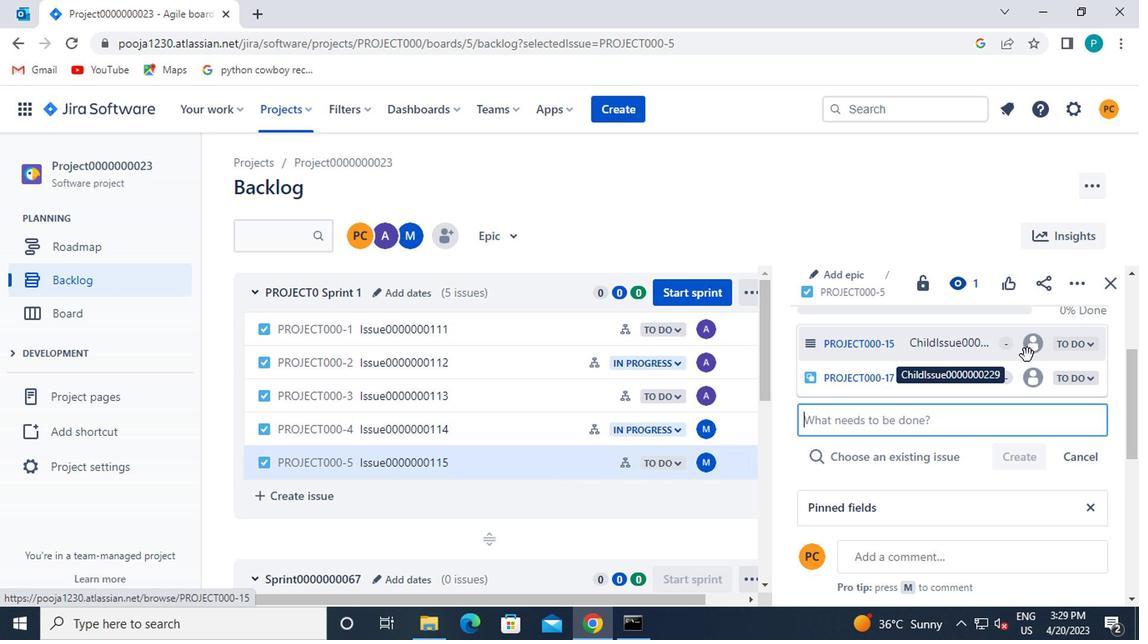 
Action: Mouse moved to (910, 443)
Screenshot: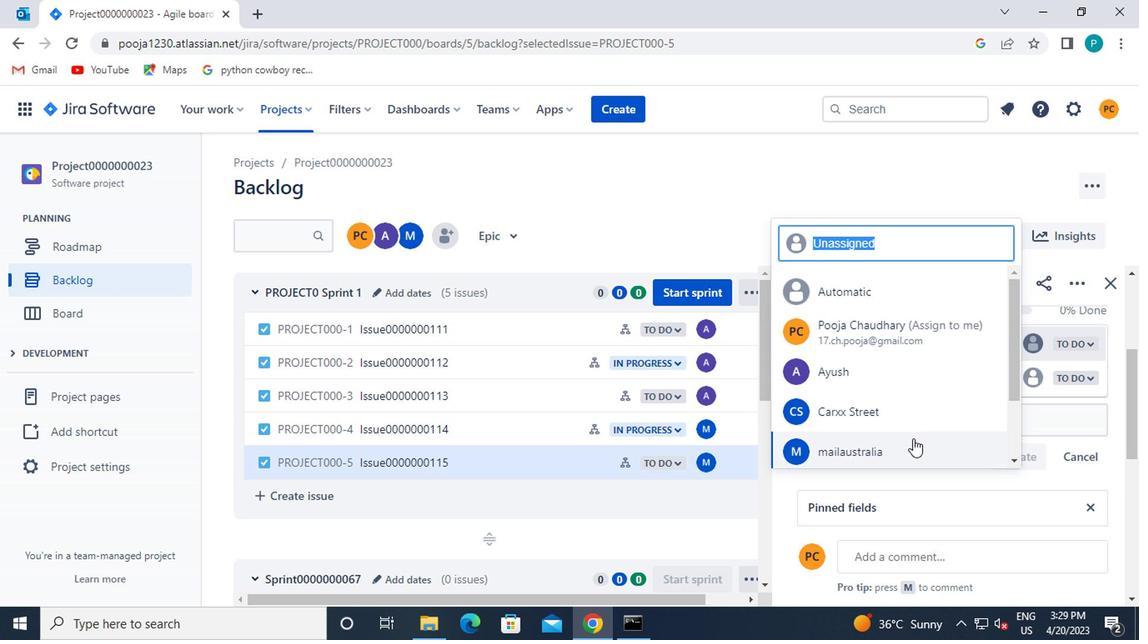 
Action: Mouse pressed left at (910, 443)
Screenshot: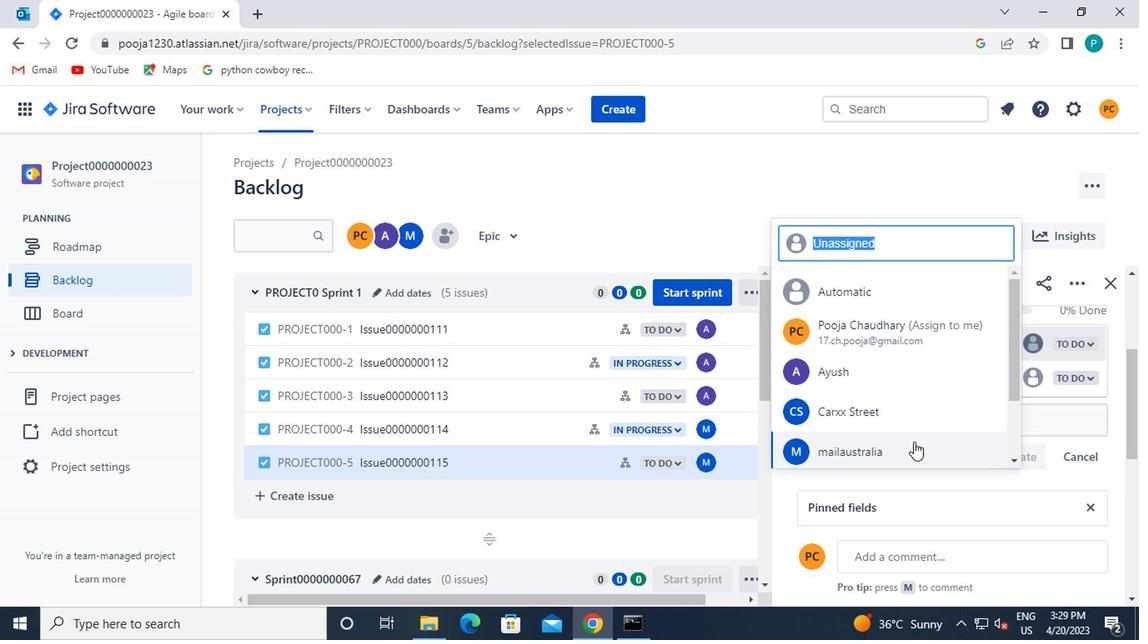 
